 Task: Assign Person0000000066 as Assignee of Child Issue ChildIssue0000000330 of Issue Issue0000000165 in Backlog  in Scrum Project Project0000000033 in Jira. Assign Person0000000067 as Assignee of Child Issue ChildIssue0000000331 of Issue Issue0000000166 in Backlog  in Scrum Project Project0000000034 in Jira. Assign Person0000000067 as Assignee of Child Issue ChildIssue0000000332 of Issue Issue0000000166 in Backlog  in Scrum Project Project0000000034 in Jira. Assign Person0000000067 as Assignee of Child Issue ChildIssue0000000333 of Issue Issue0000000167 in Backlog  in Scrum Project Project0000000034 in Jira. Assign Person0000000067 as Assignee of Child Issue ChildIssue0000000334 of Issue Issue0000000167 in Backlog  in Scrum Project Project0000000034 in Jira
Action: Mouse moved to (703, 540)
Screenshot: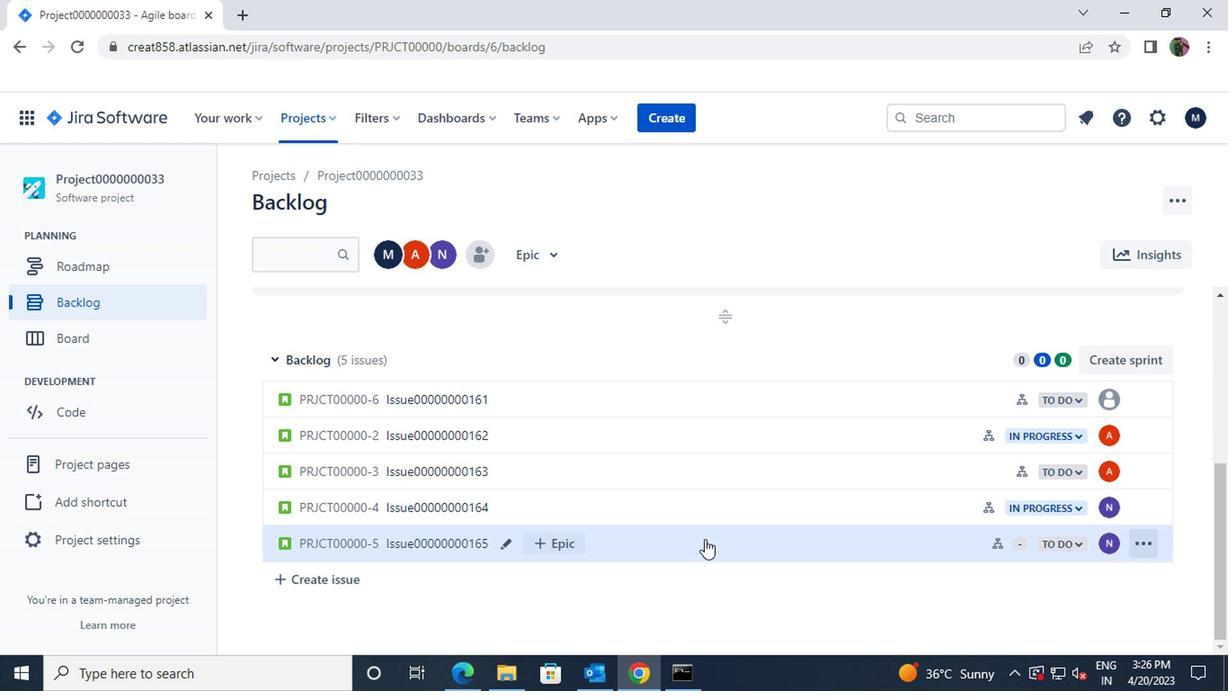 
Action: Mouse pressed left at (703, 540)
Screenshot: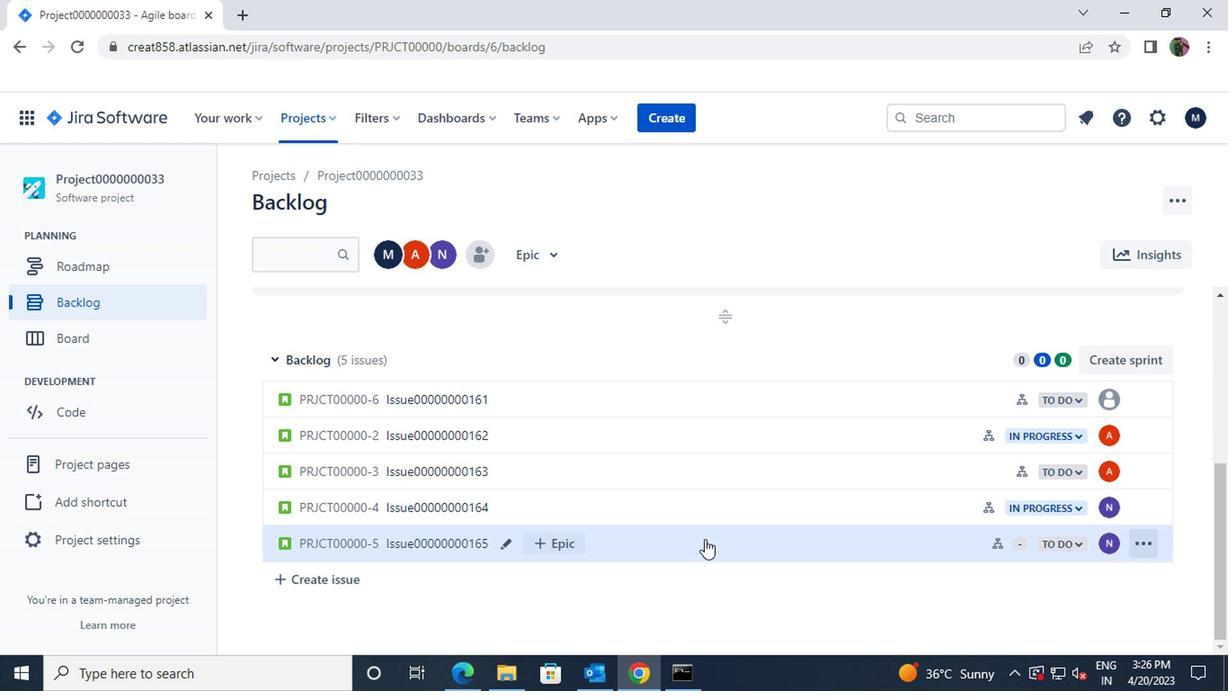 
Action: Mouse moved to (945, 509)
Screenshot: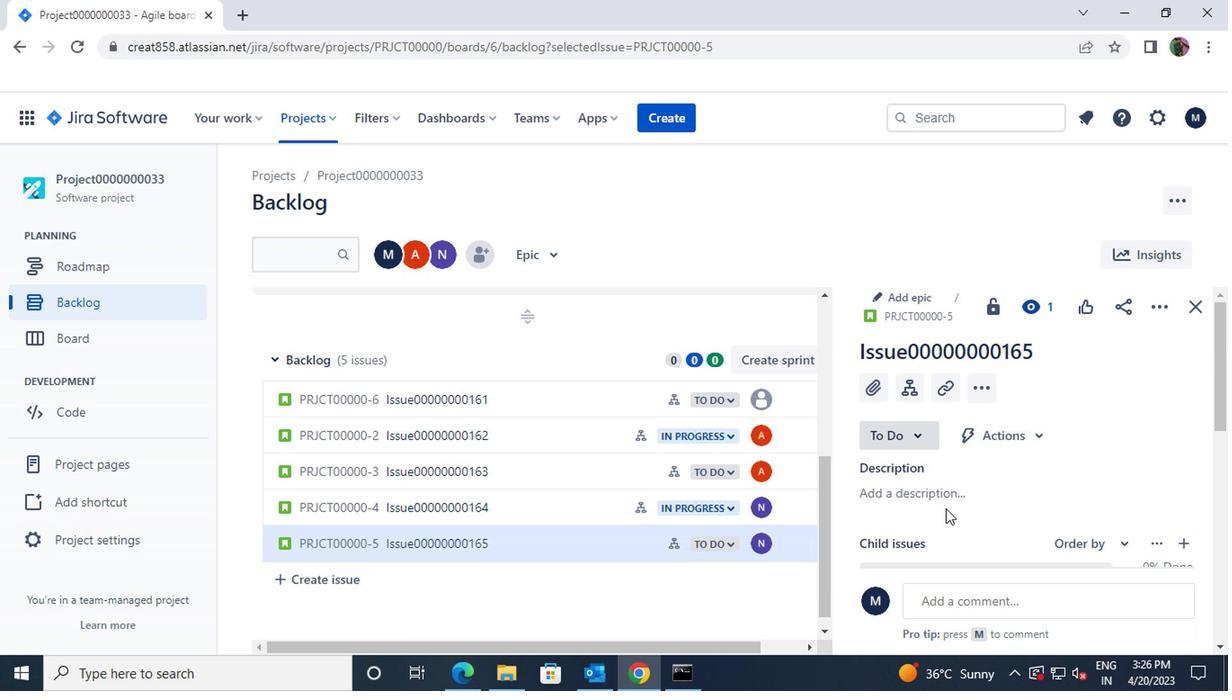 
Action: Mouse scrolled (945, 508) with delta (0, 0)
Screenshot: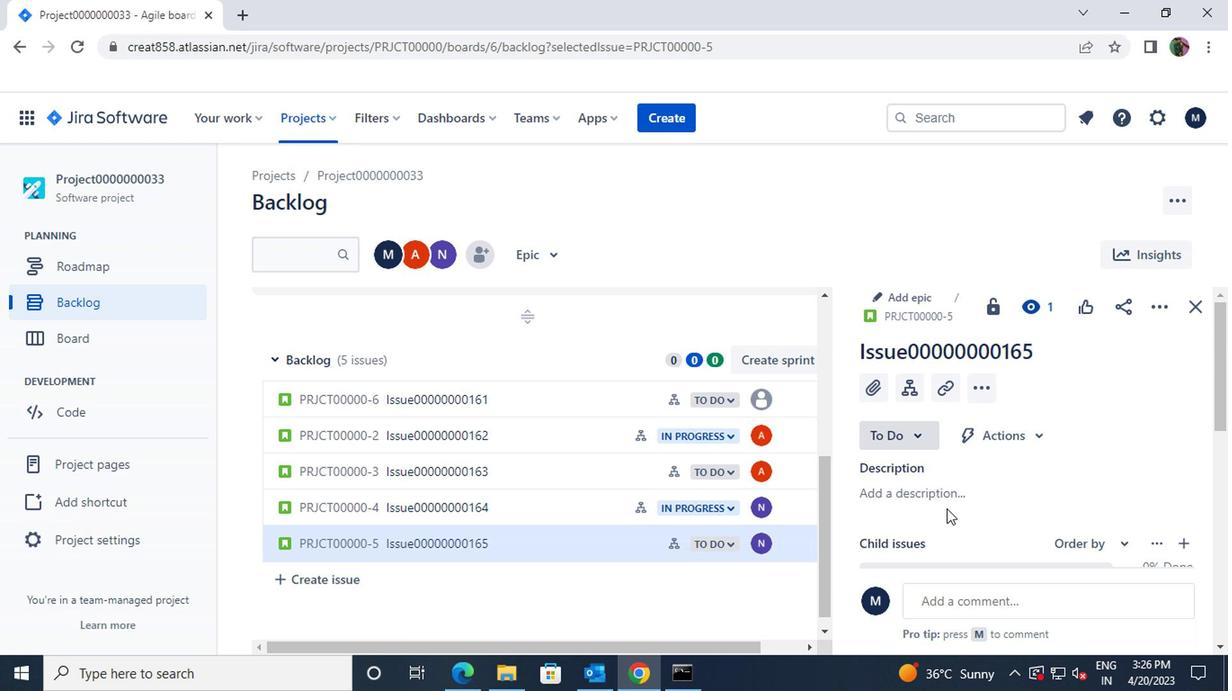 
Action: Mouse scrolled (945, 508) with delta (0, 0)
Screenshot: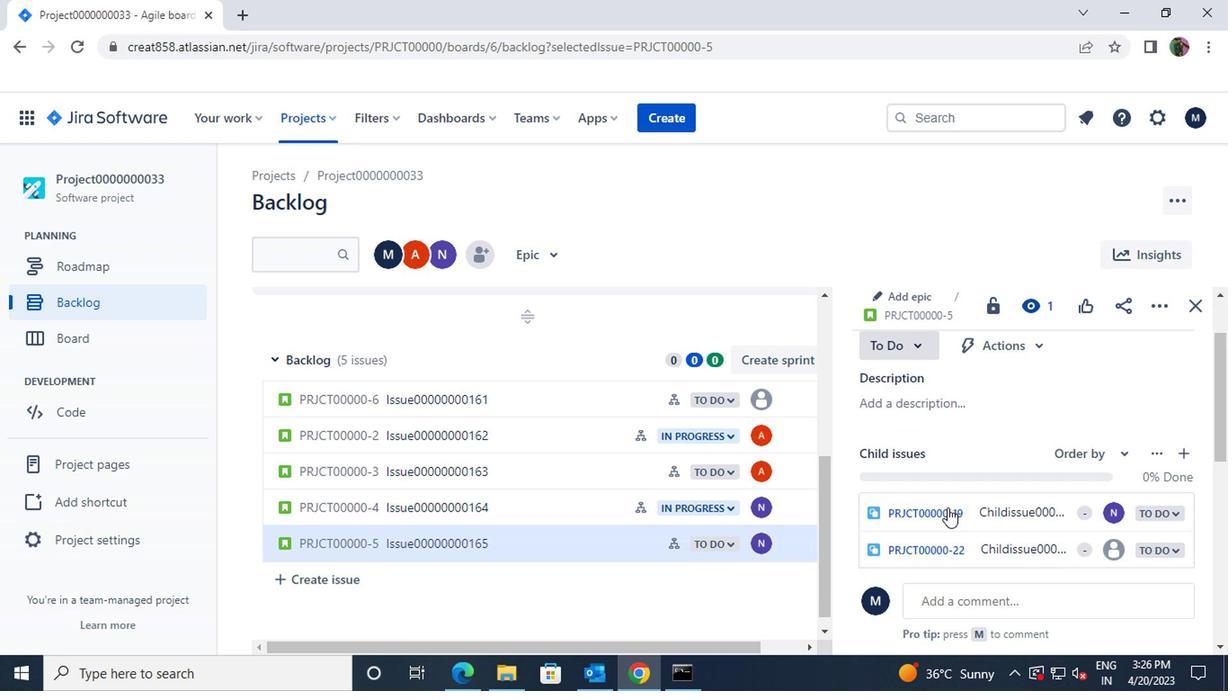 
Action: Mouse moved to (1118, 465)
Screenshot: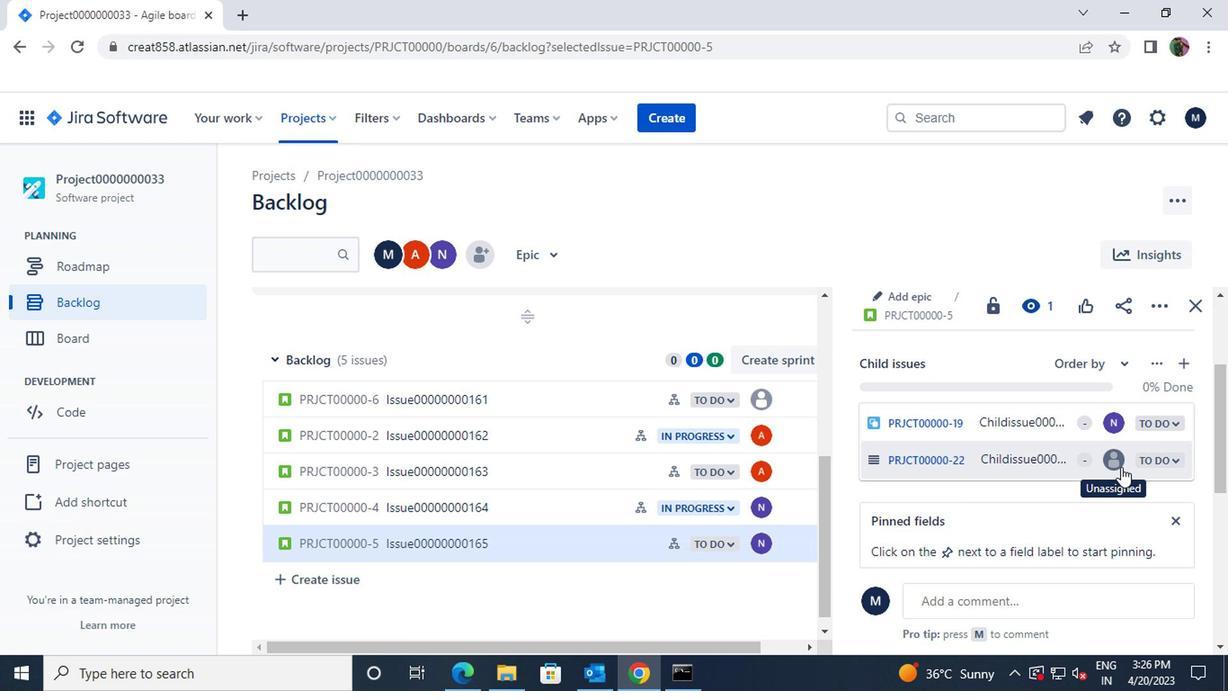 
Action: Mouse pressed left at (1118, 465)
Screenshot: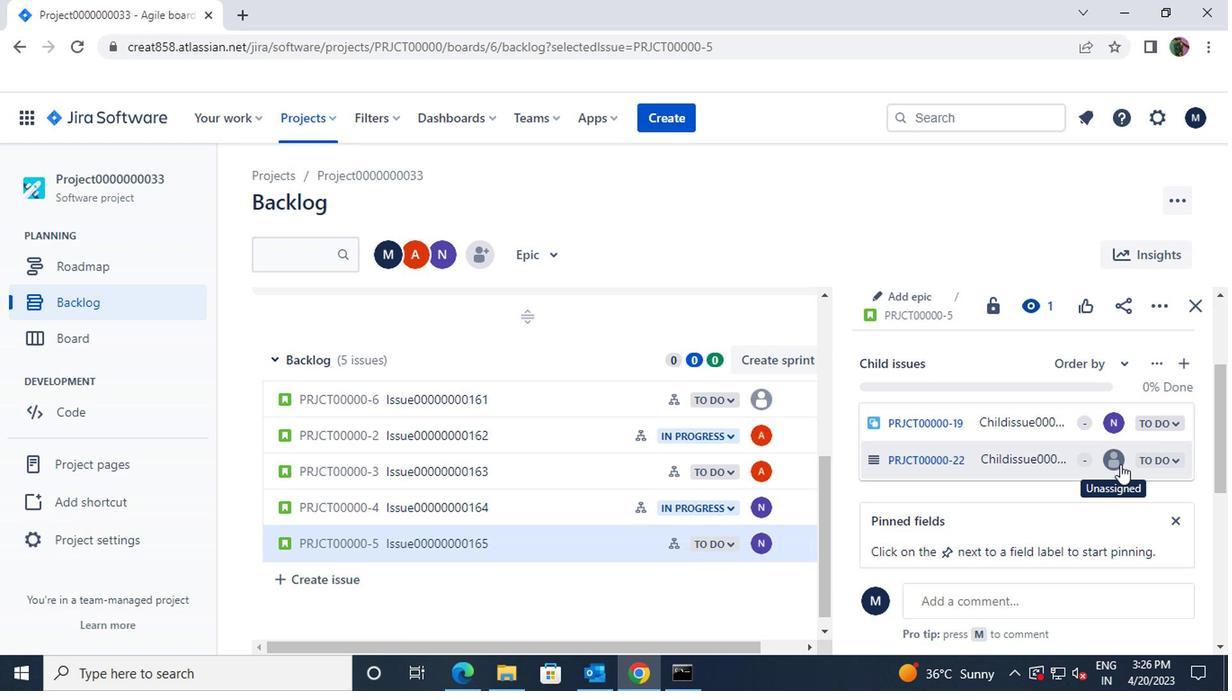 
Action: Mouse moved to (1023, 492)
Screenshot: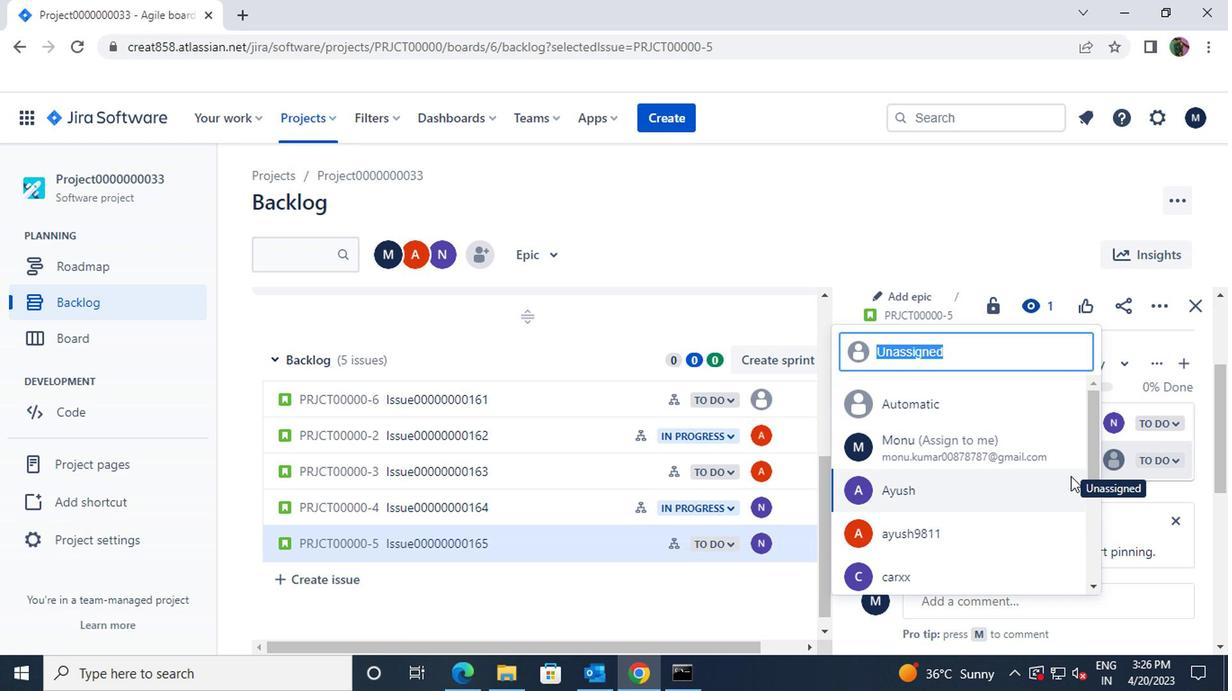 
Action: Mouse scrolled (1023, 491) with delta (0, 0)
Screenshot: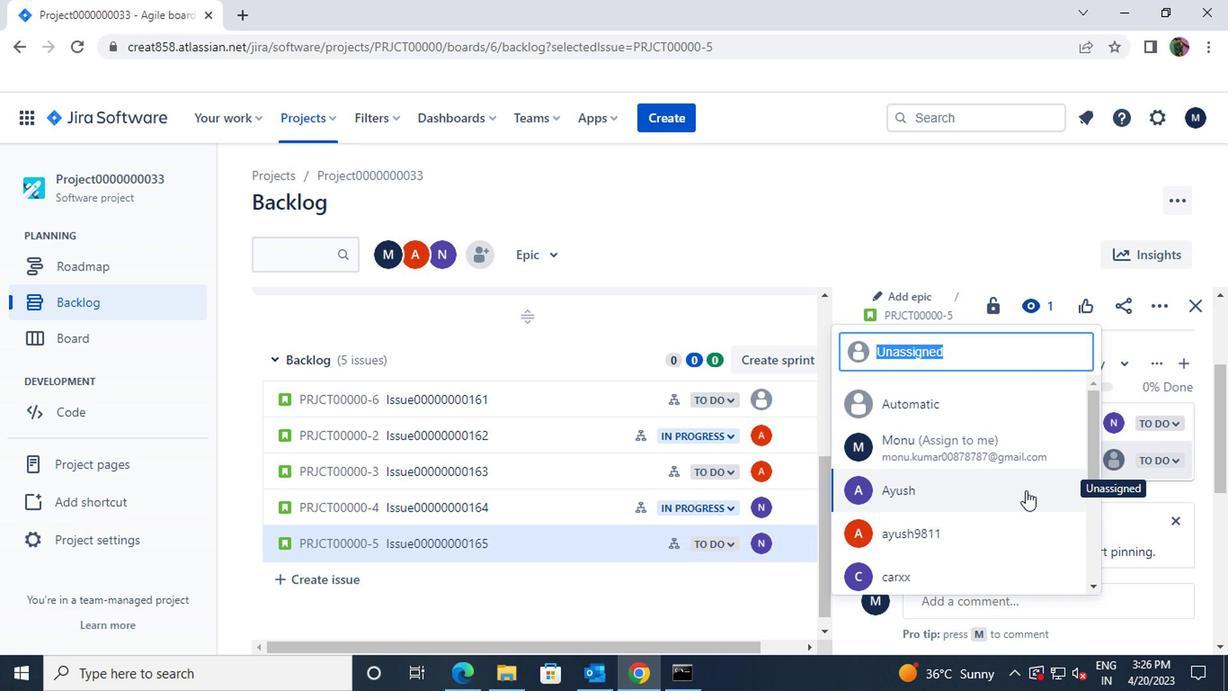 
Action: Mouse scrolled (1023, 491) with delta (0, 0)
Screenshot: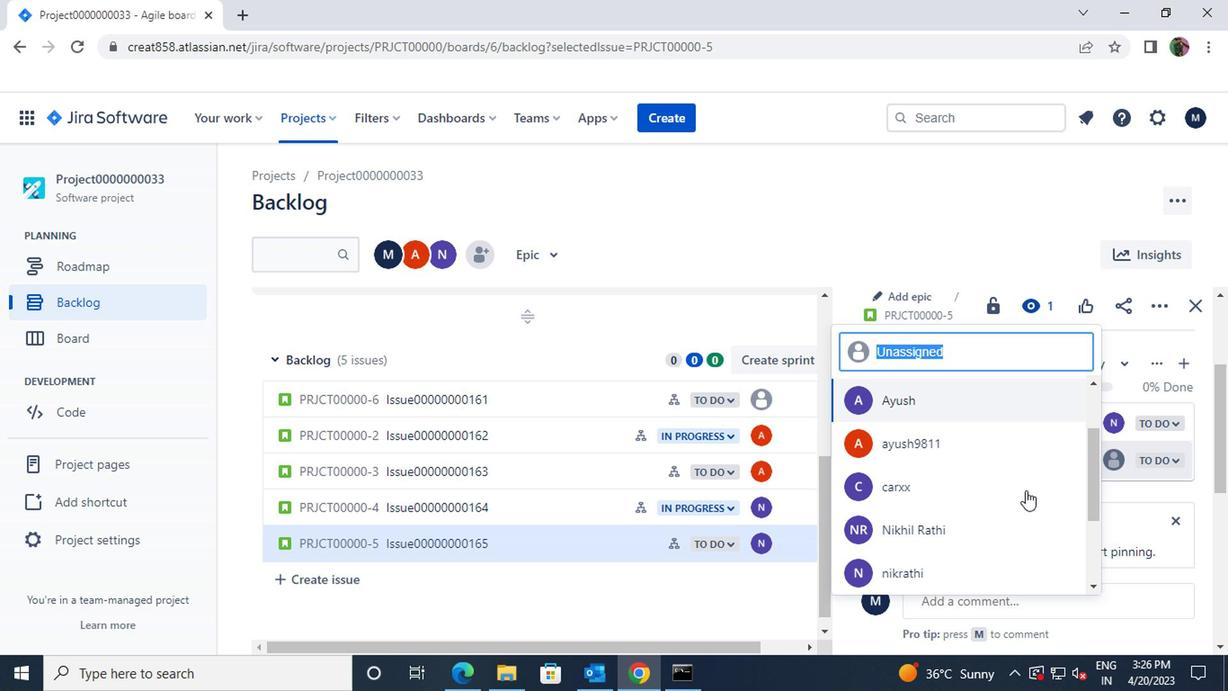 
Action: Mouse moved to (943, 481)
Screenshot: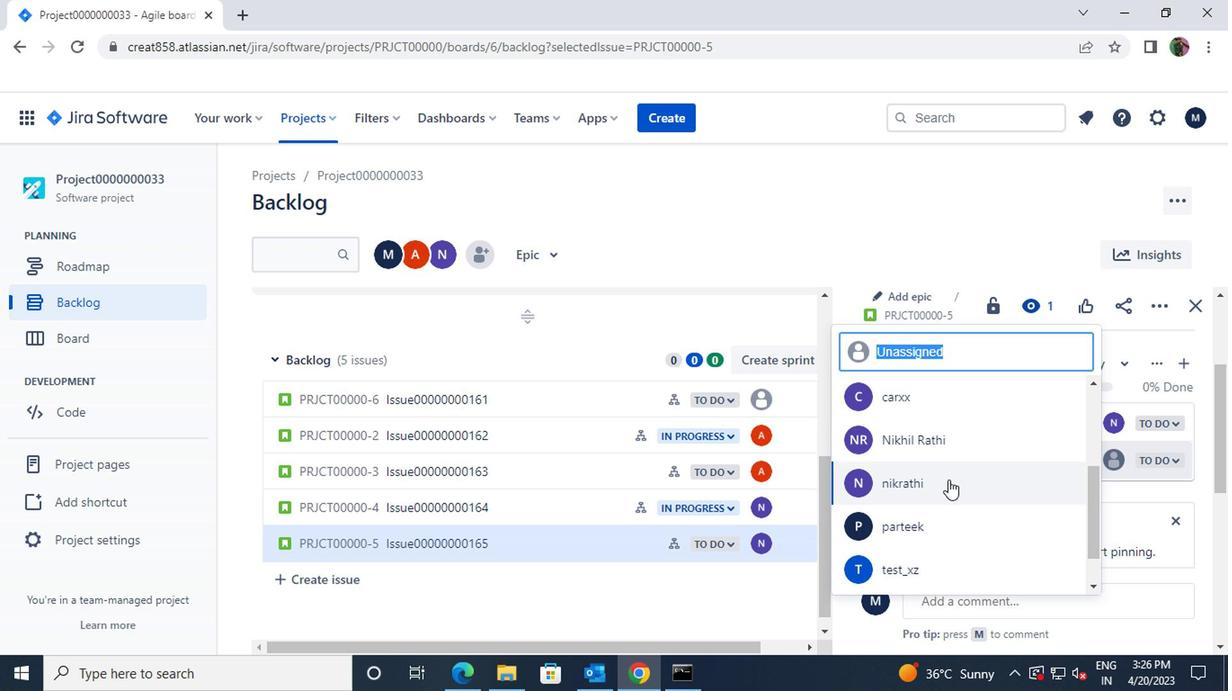 
Action: Mouse pressed left at (943, 481)
Screenshot: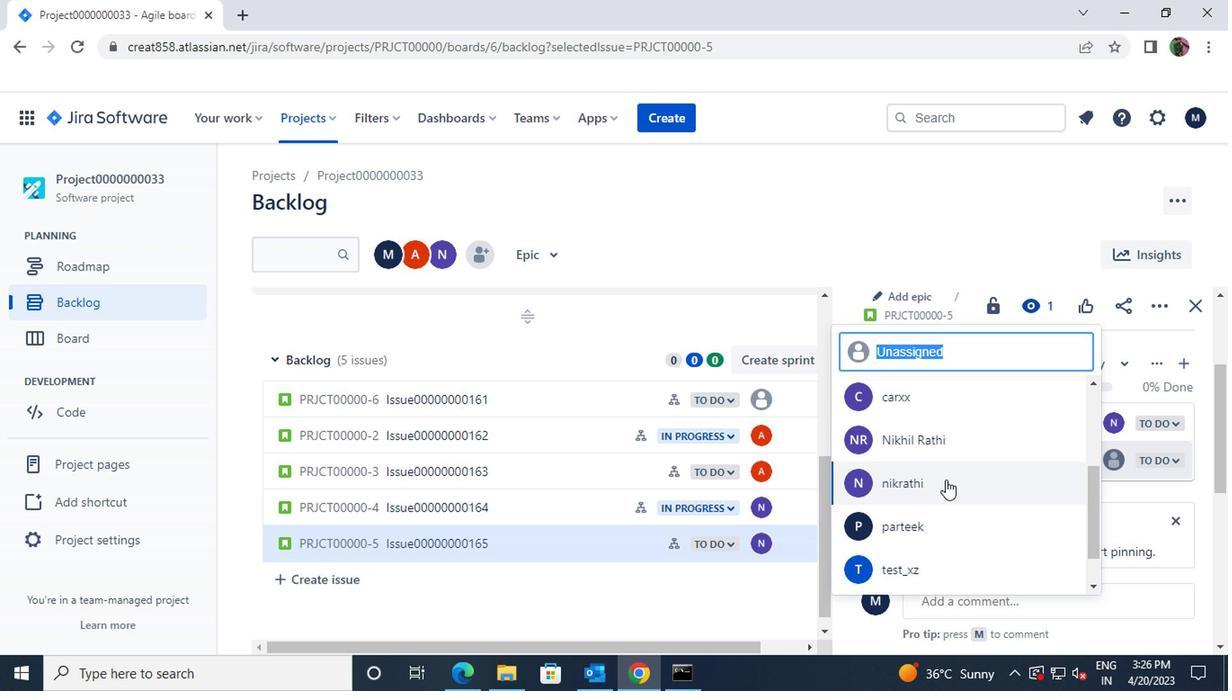 
Action: Mouse moved to (321, 119)
Screenshot: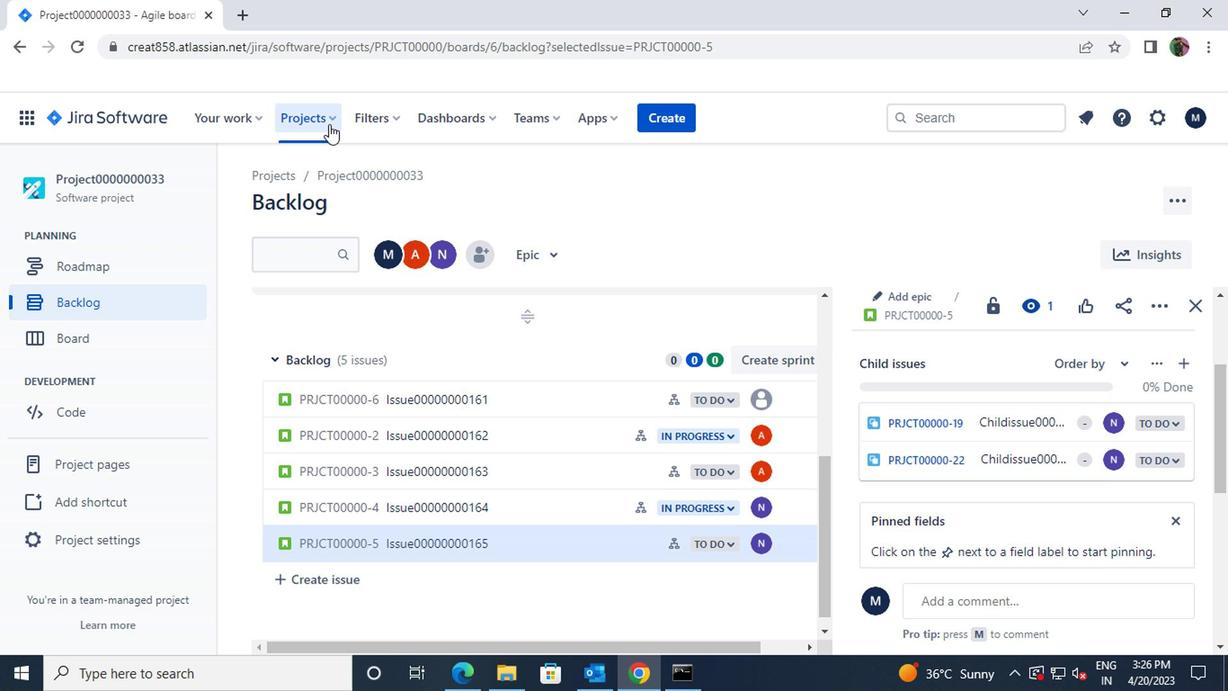 
Action: Mouse pressed left at (321, 119)
Screenshot: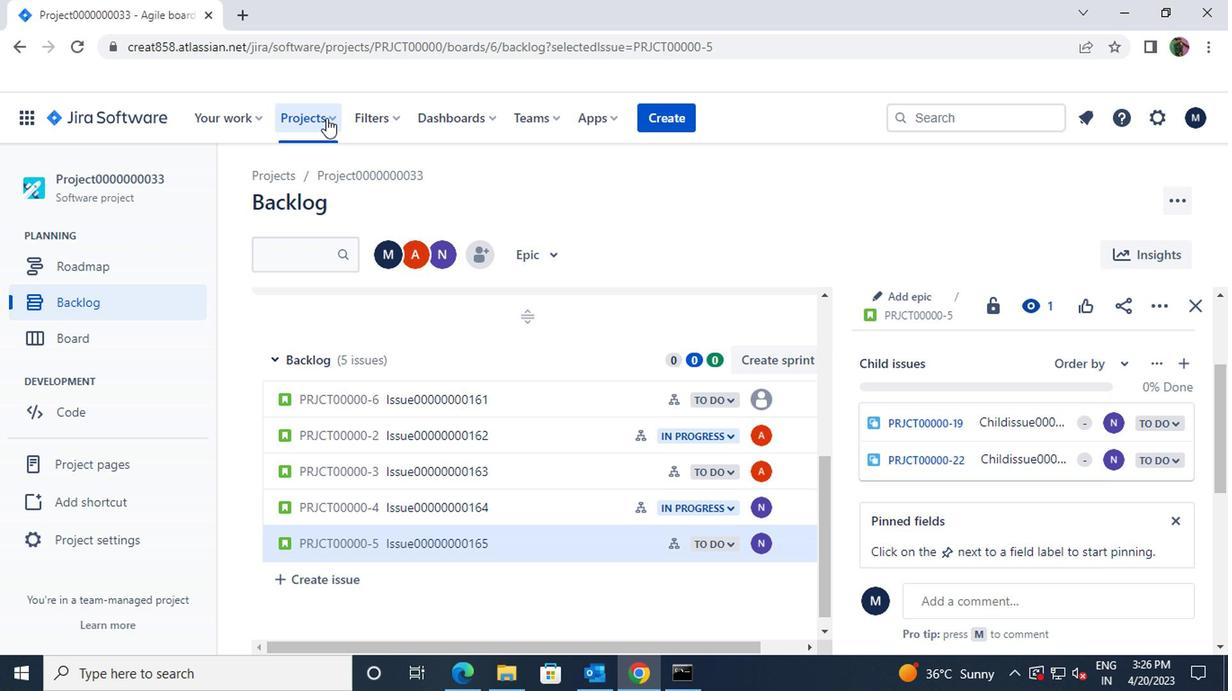 
Action: Mouse moved to (360, 233)
Screenshot: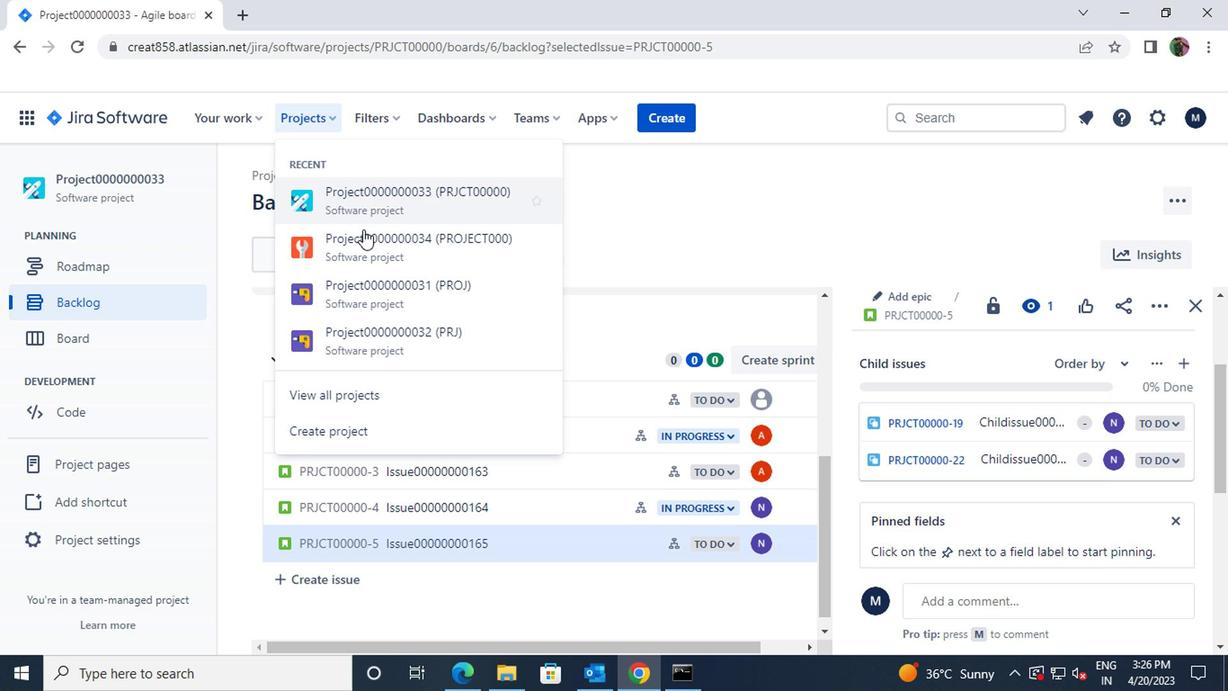 
Action: Mouse pressed left at (360, 233)
Screenshot: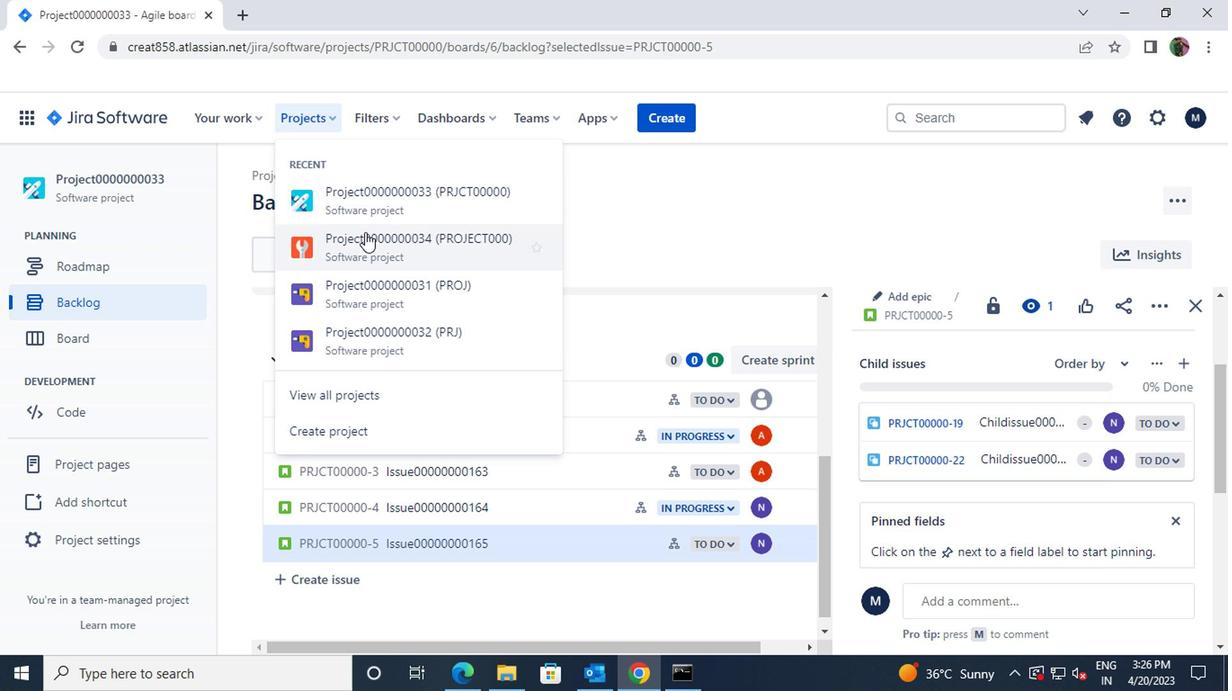 
Action: Mouse moved to (139, 304)
Screenshot: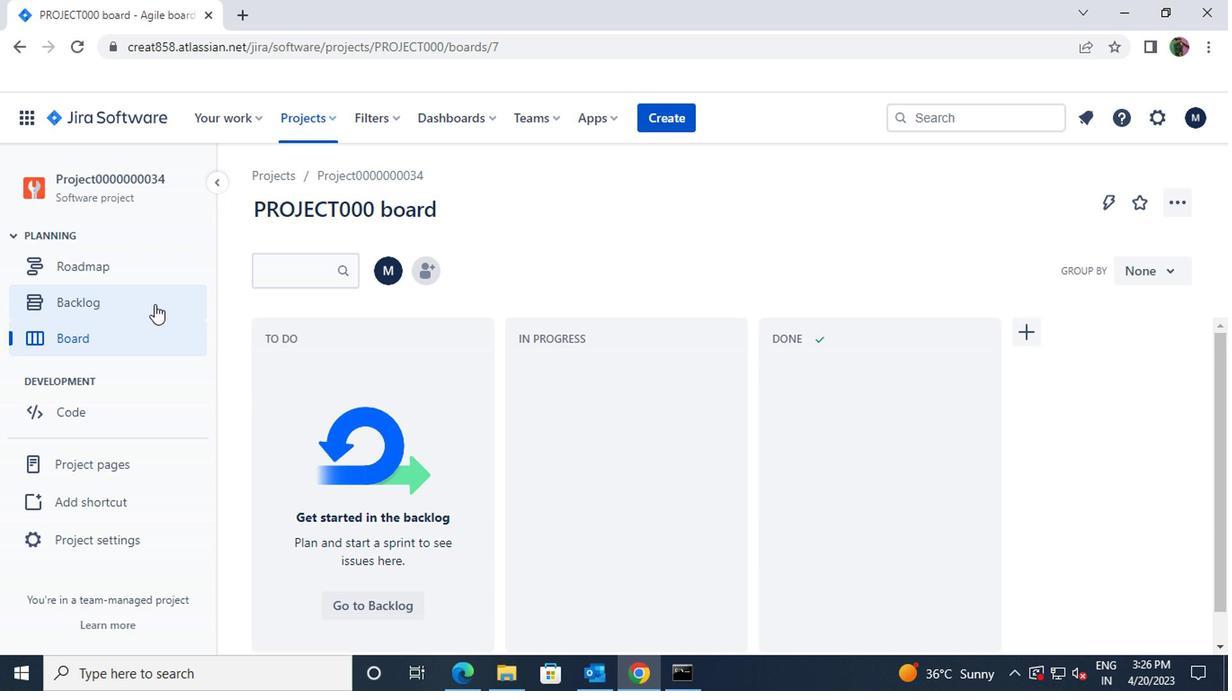 
Action: Mouse pressed left at (139, 304)
Screenshot: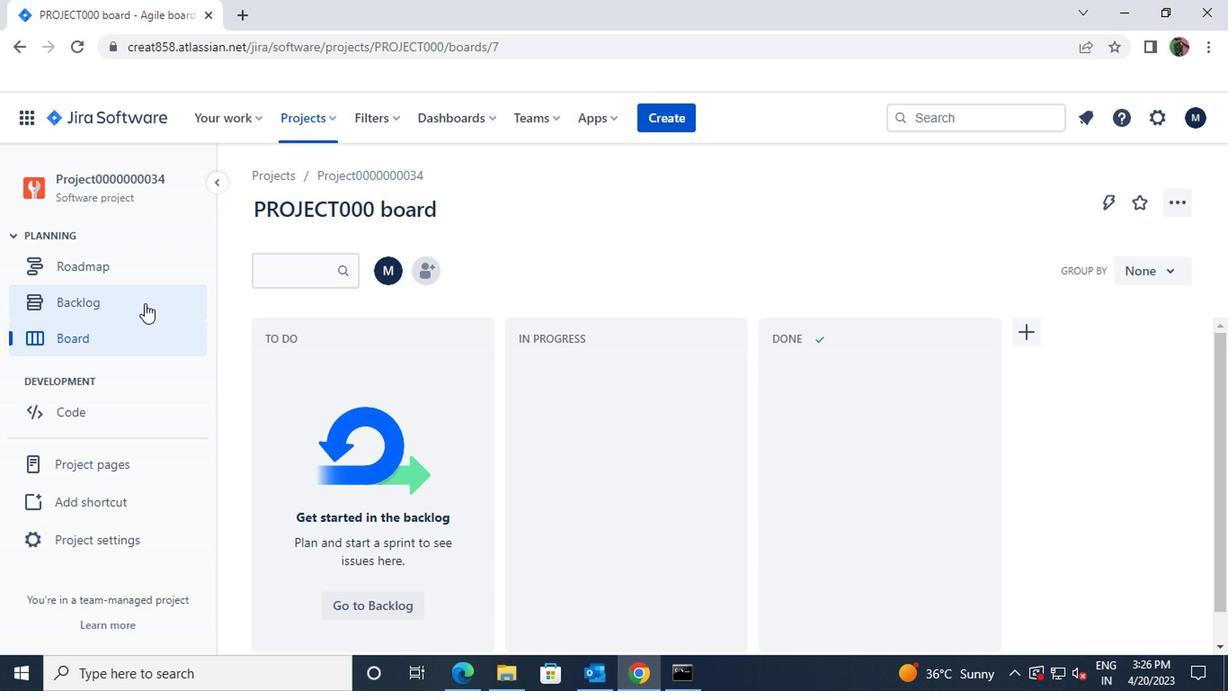 
Action: Mouse moved to (410, 341)
Screenshot: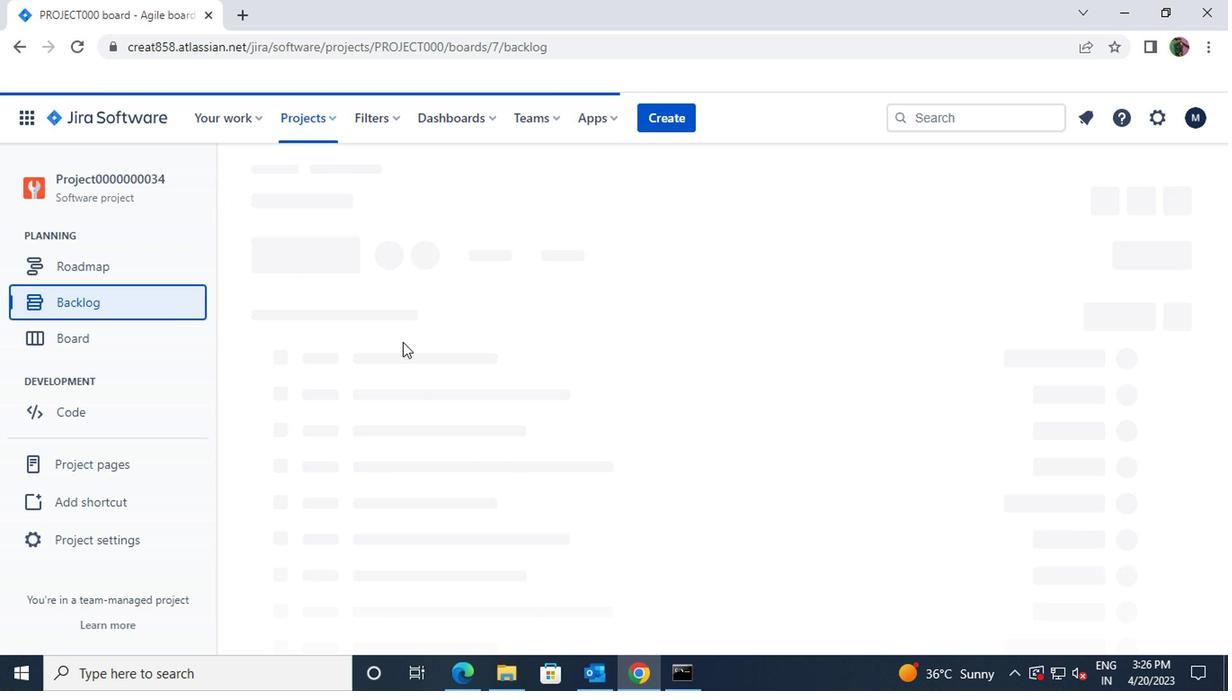 
Action: Mouse scrolled (410, 341) with delta (0, 0)
Screenshot: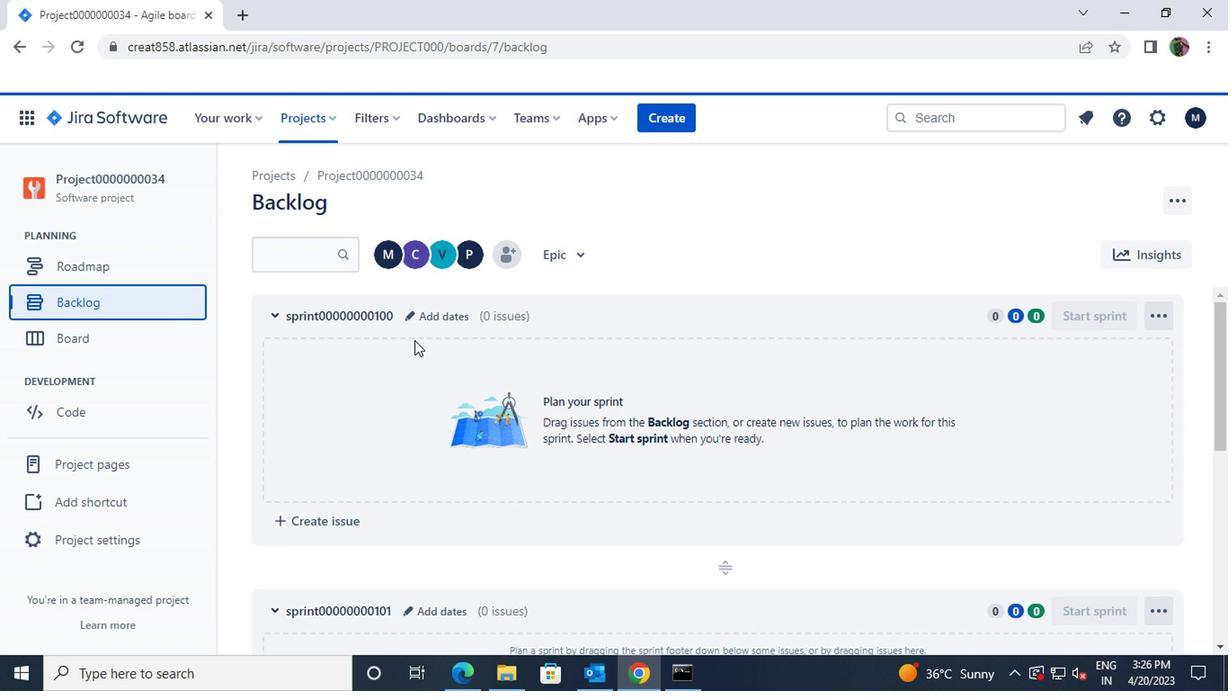 
Action: Mouse scrolled (410, 341) with delta (0, 0)
Screenshot: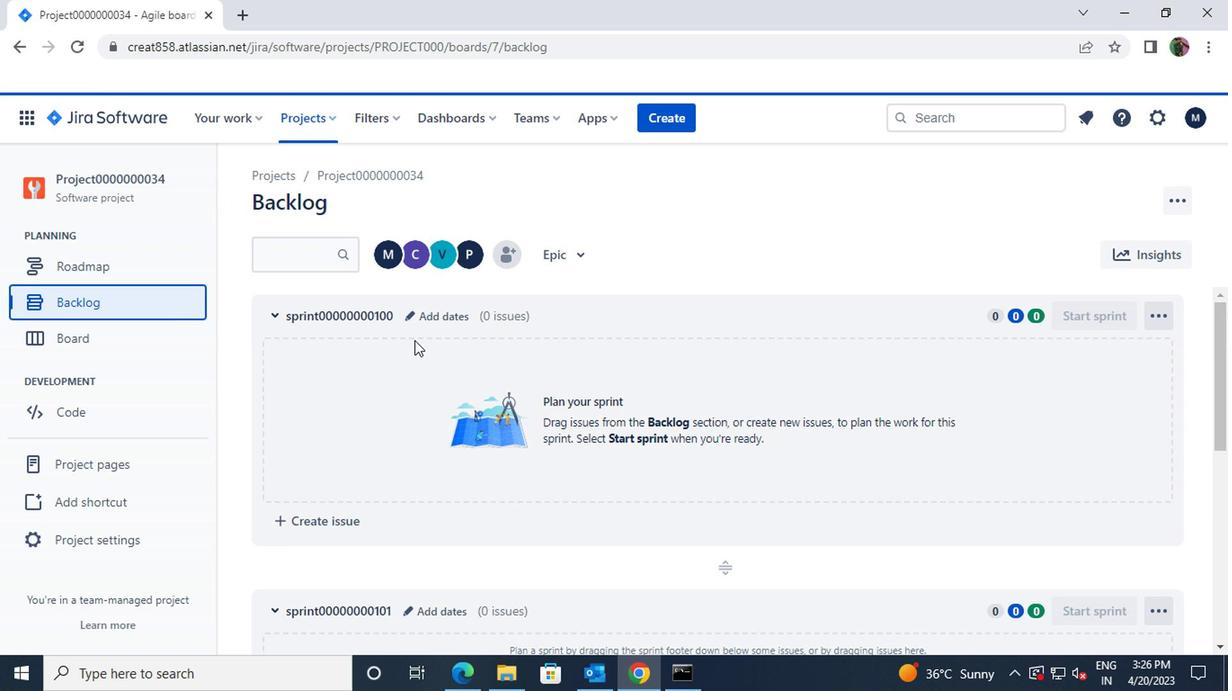 
Action: Mouse scrolled (410, 341) with delta (0, 0)
Screenshot: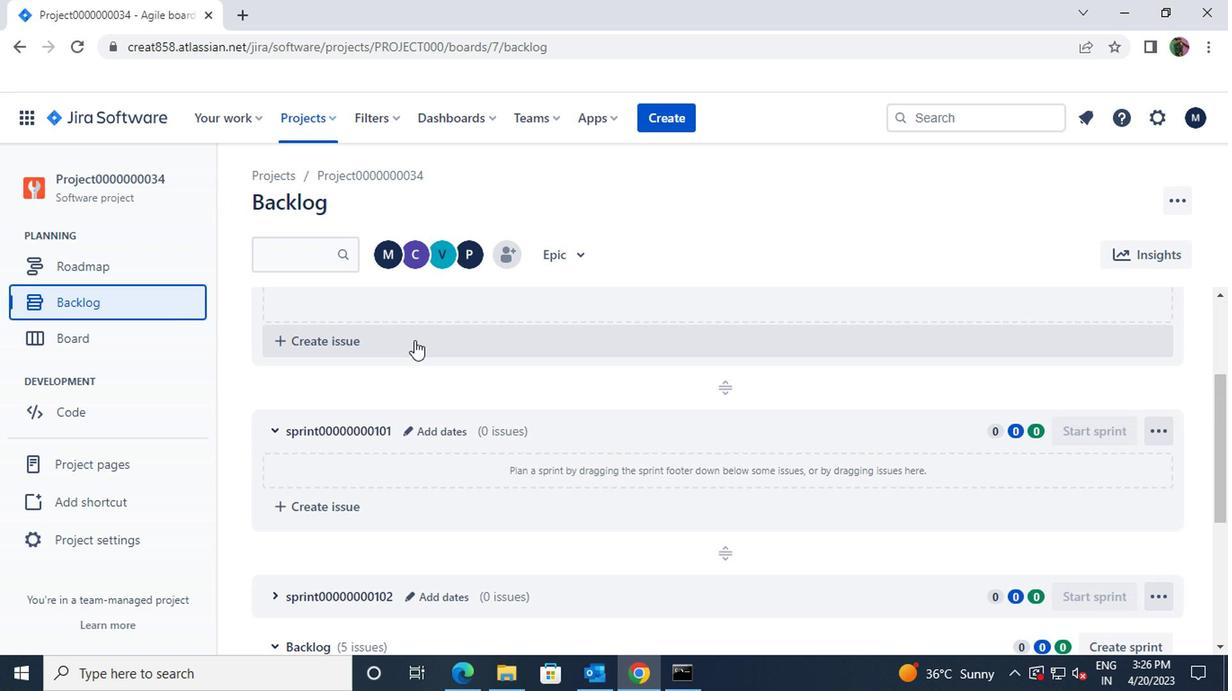 
Action: Mouse scrolled (410, 341) with delta (0, 0)
Screenshot: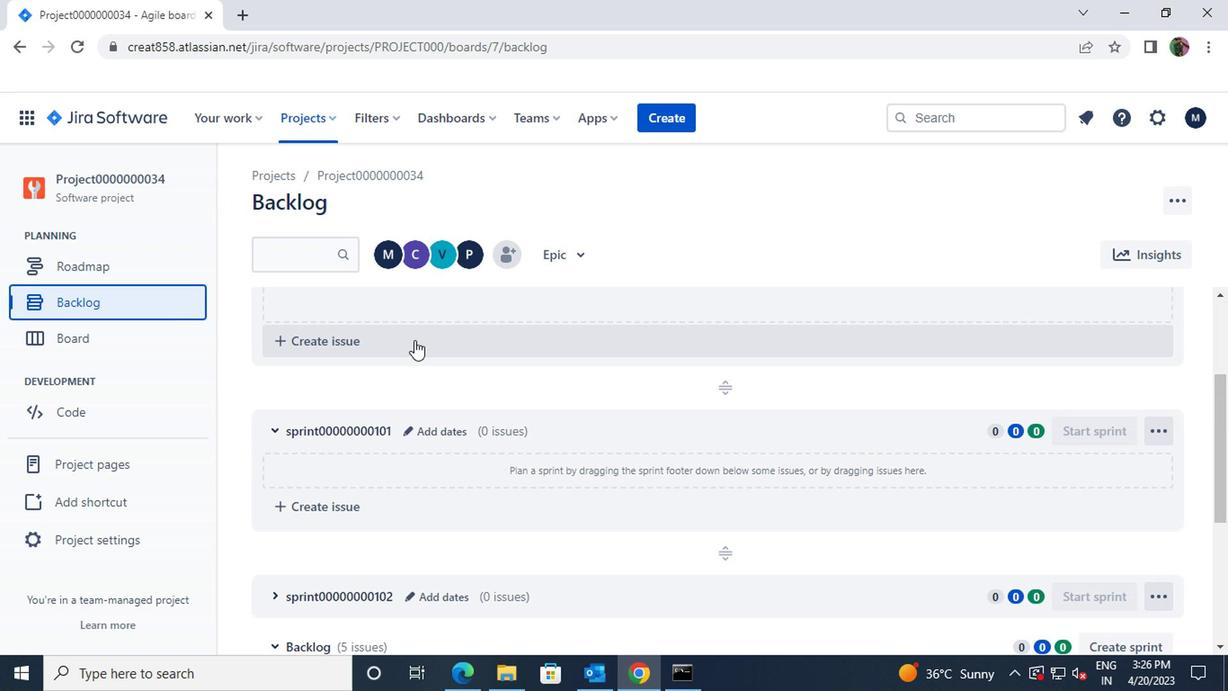
Action: Mouse scrolled (410, 341) with delta (0, 0)
Screenshot: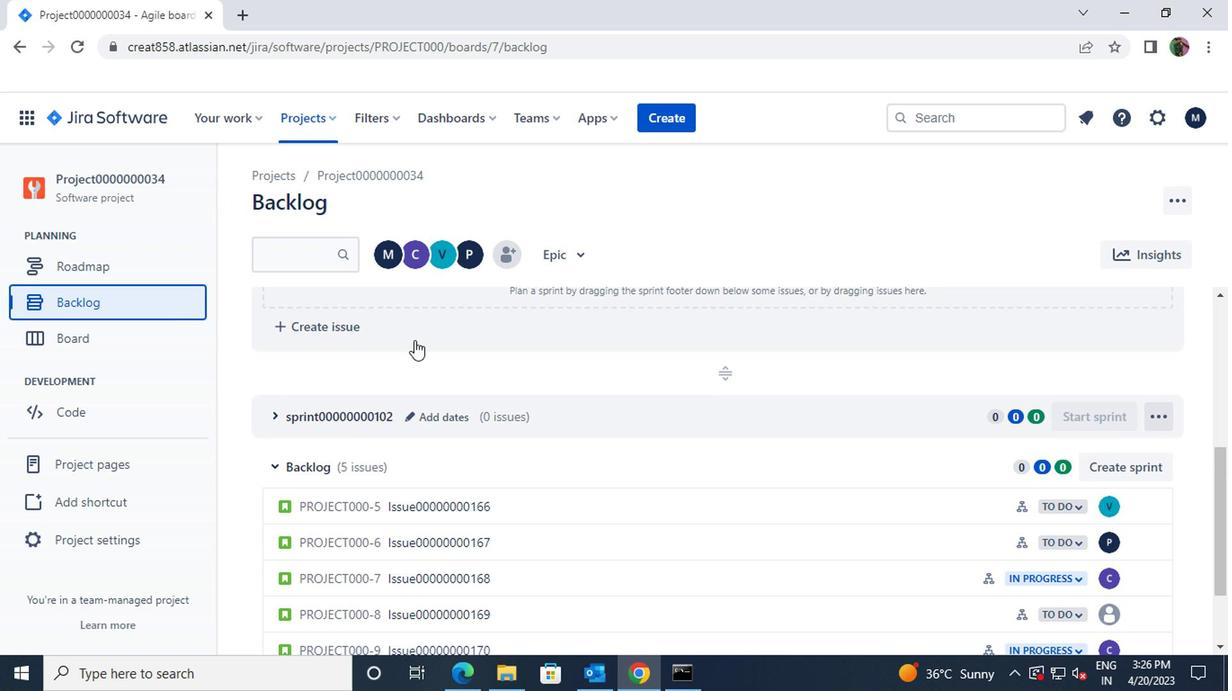 
Action: Mouse moved to (675, 412)
Screenshot: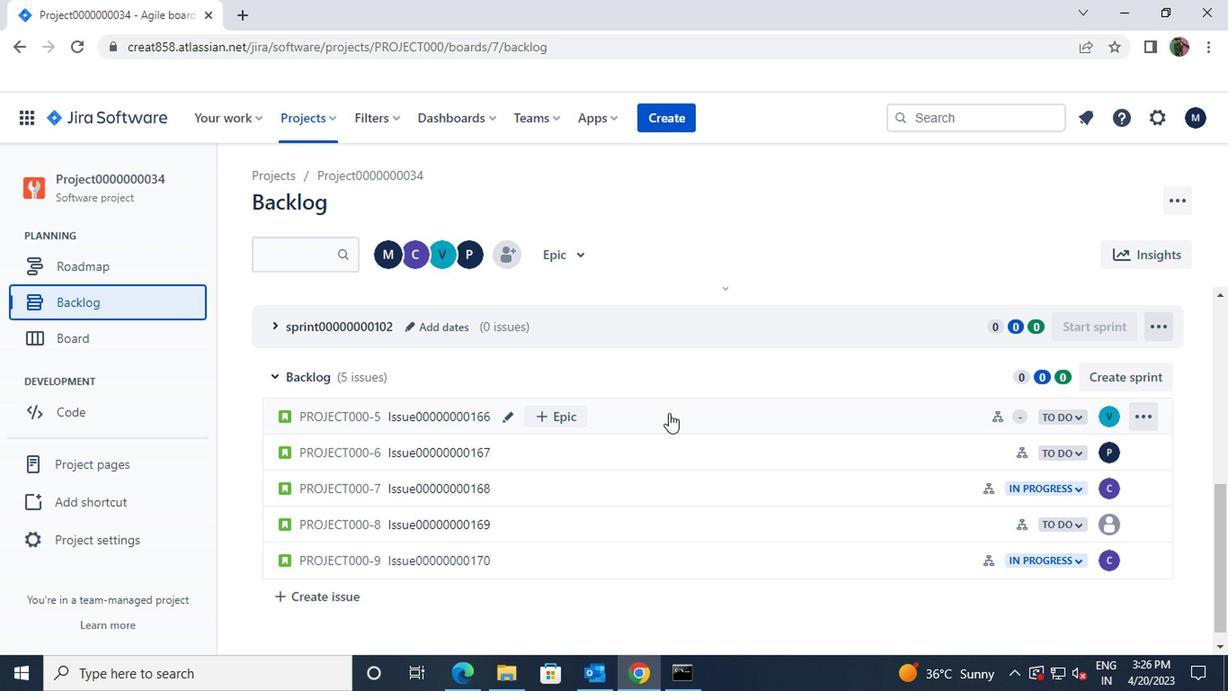 
Action: Mouse pressed left at (675, 412)
Screenshot: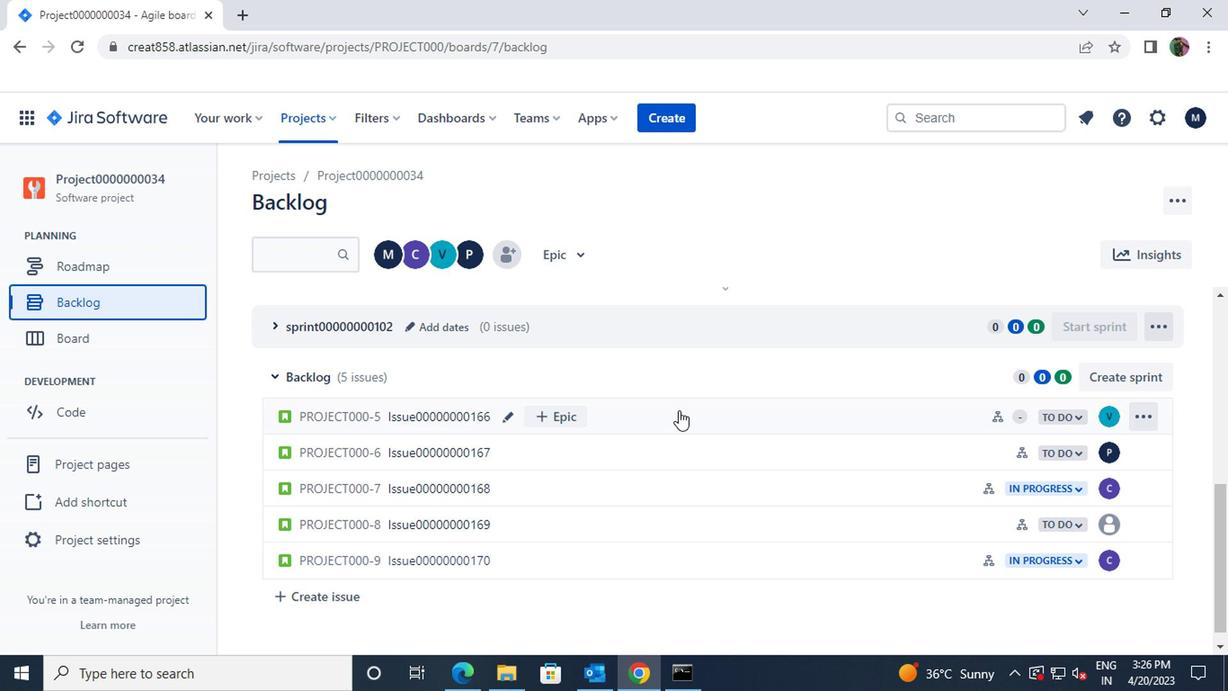 
Action: Mouse moved to (995, 478)
Screenshot: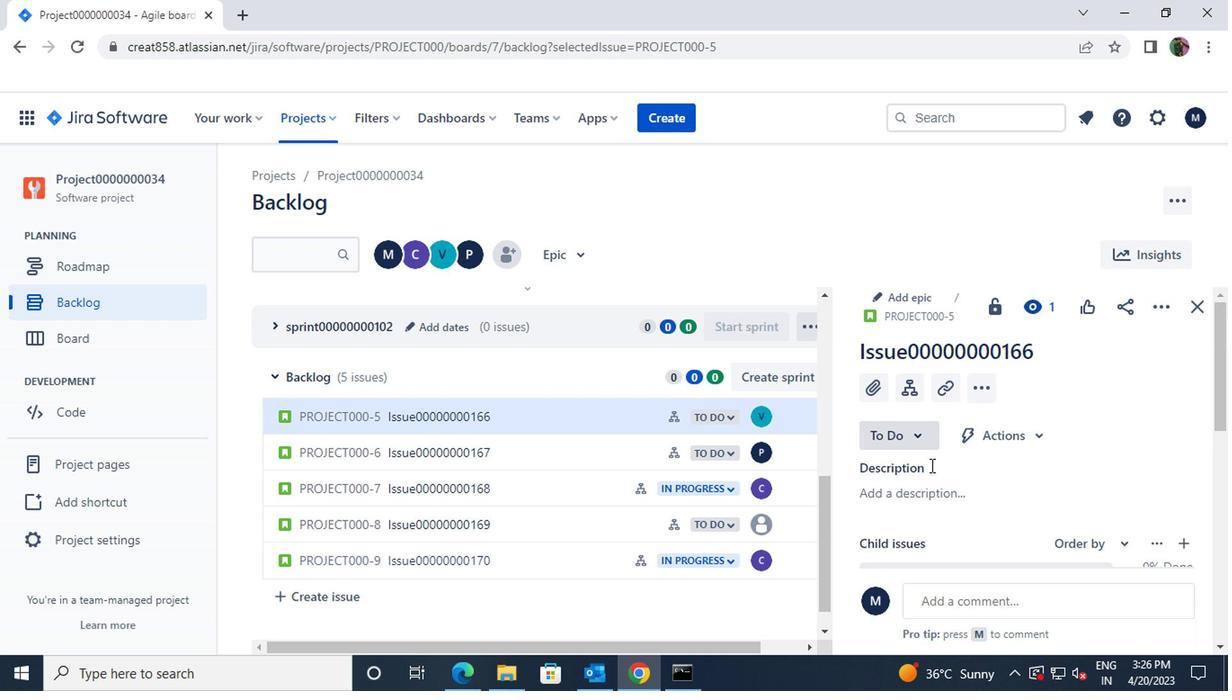 
Action: Mouse scrolled (995, 478) with delta (0, 0)
Screenshot: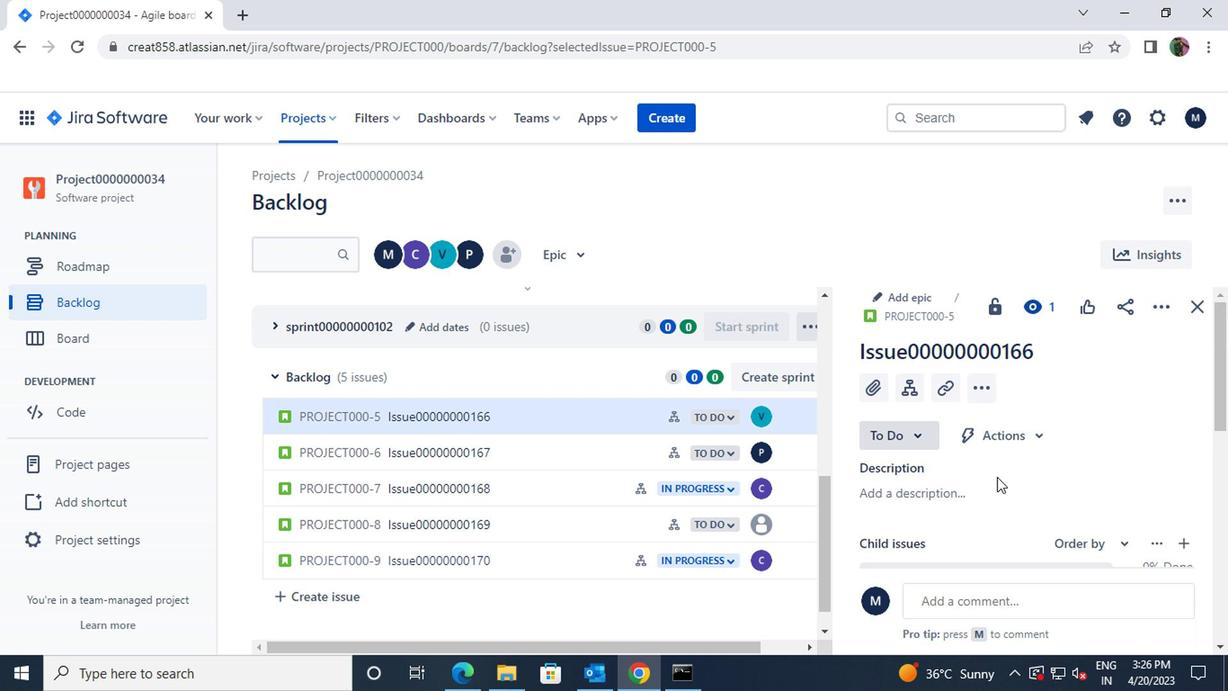 
Action: Mouse moved to (995, 478)
Screenshot: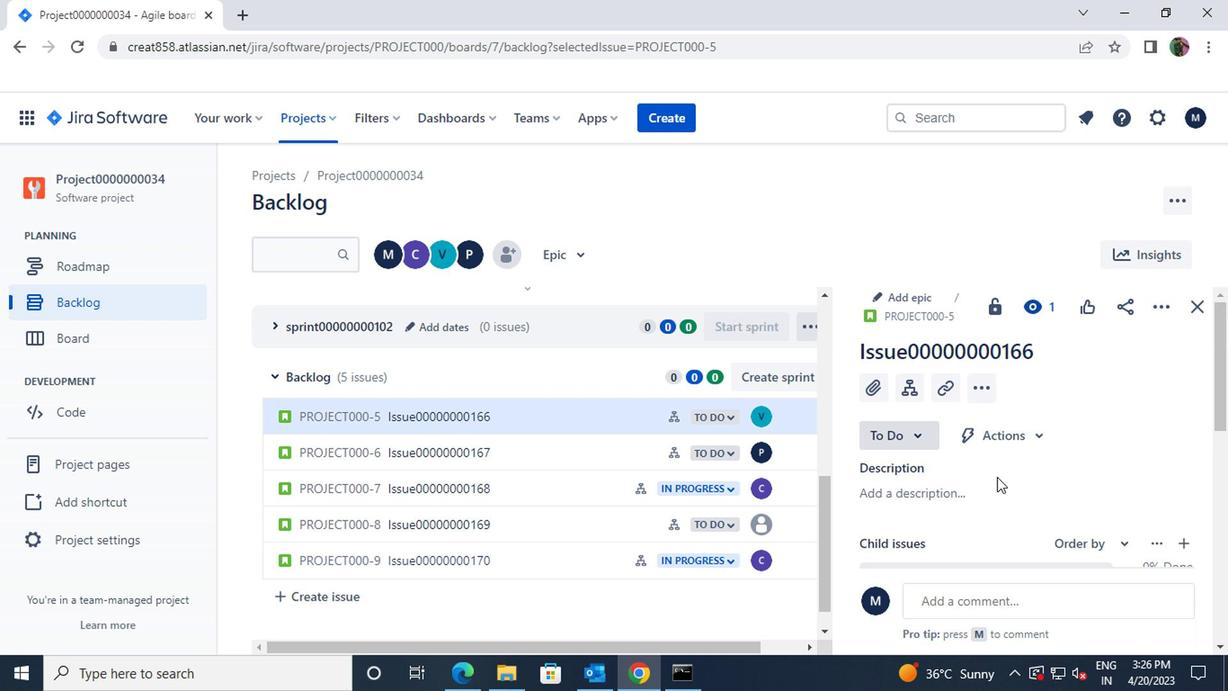 
Action: Mouse scrolled (995, 476) with delta (0, -1)
Screenshot: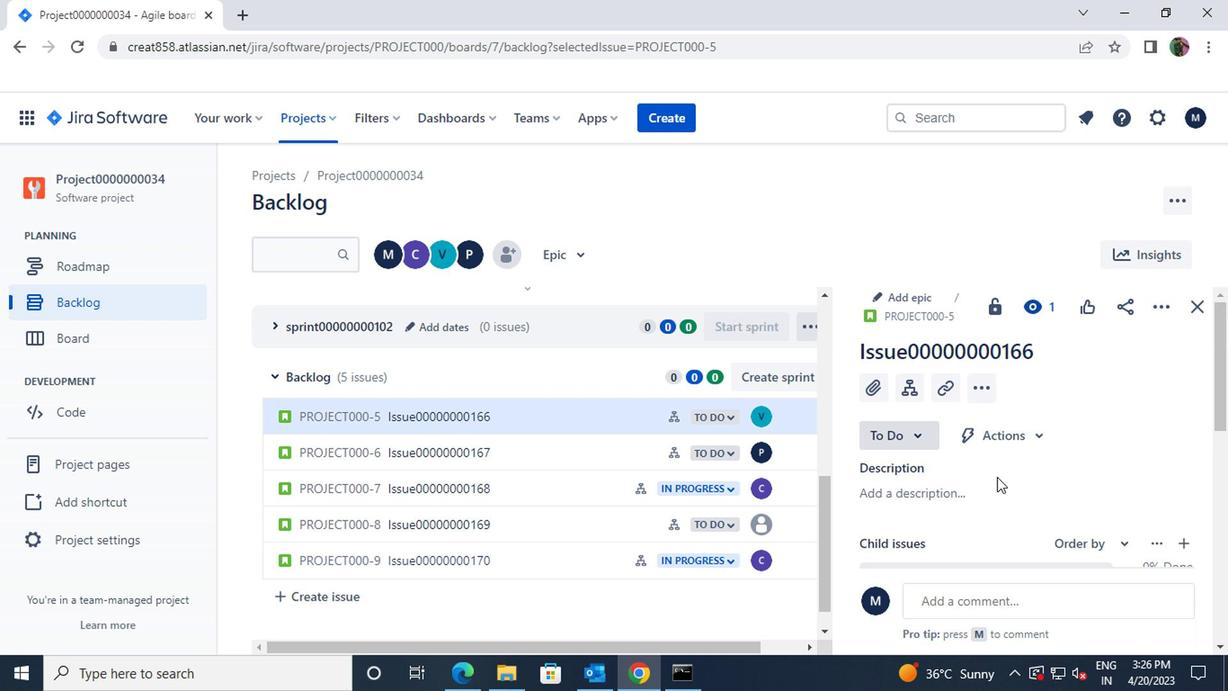 
Action: Mouse moved to (1105, 431)
Screenshot: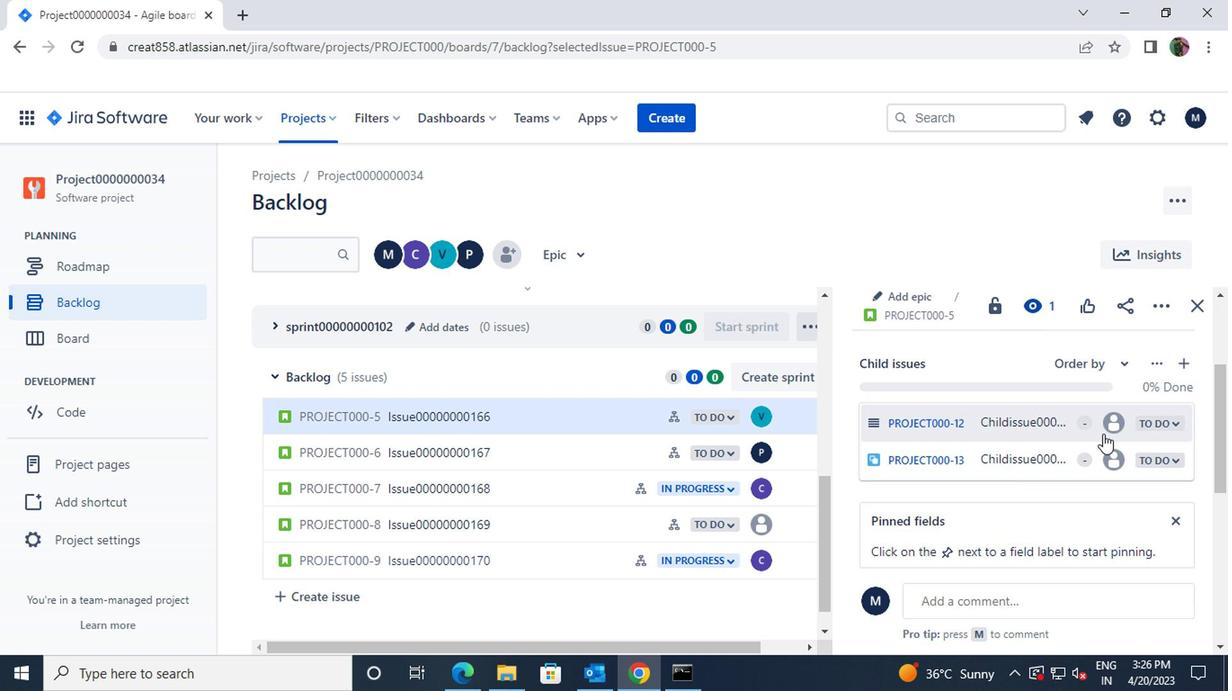 
Action: Mouse pressed left at (1105, 431)
Screenshot: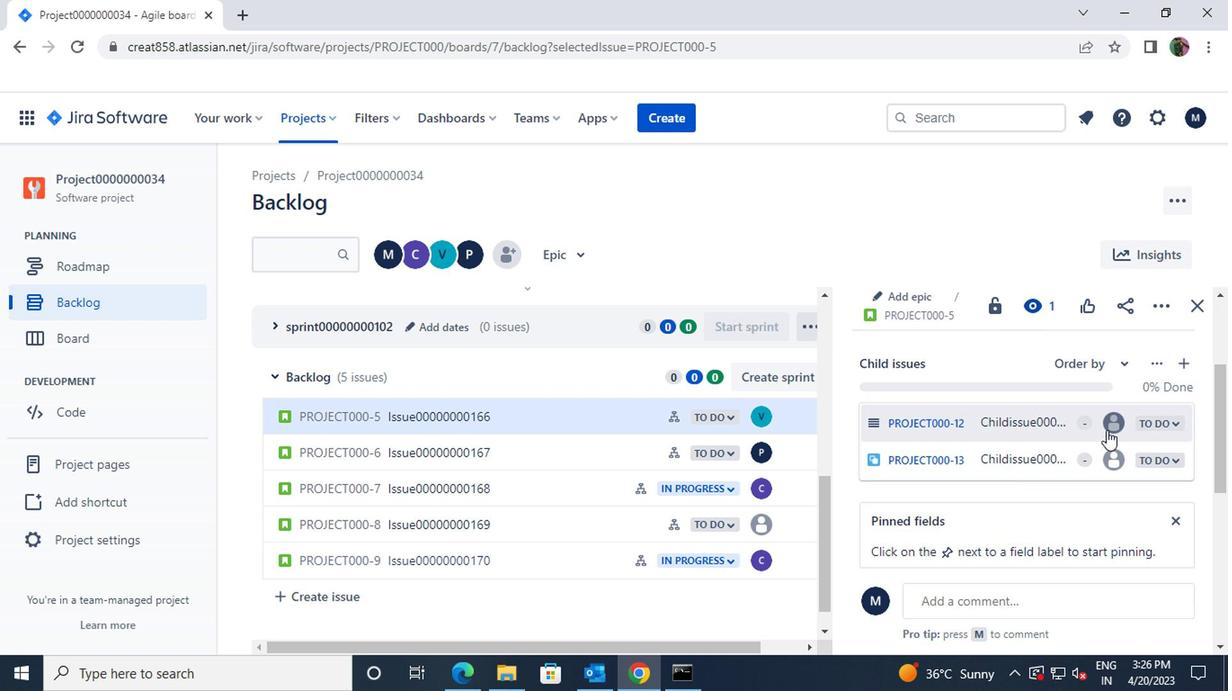 
Action: Mouse moved to (1008, 312)
Screenshot: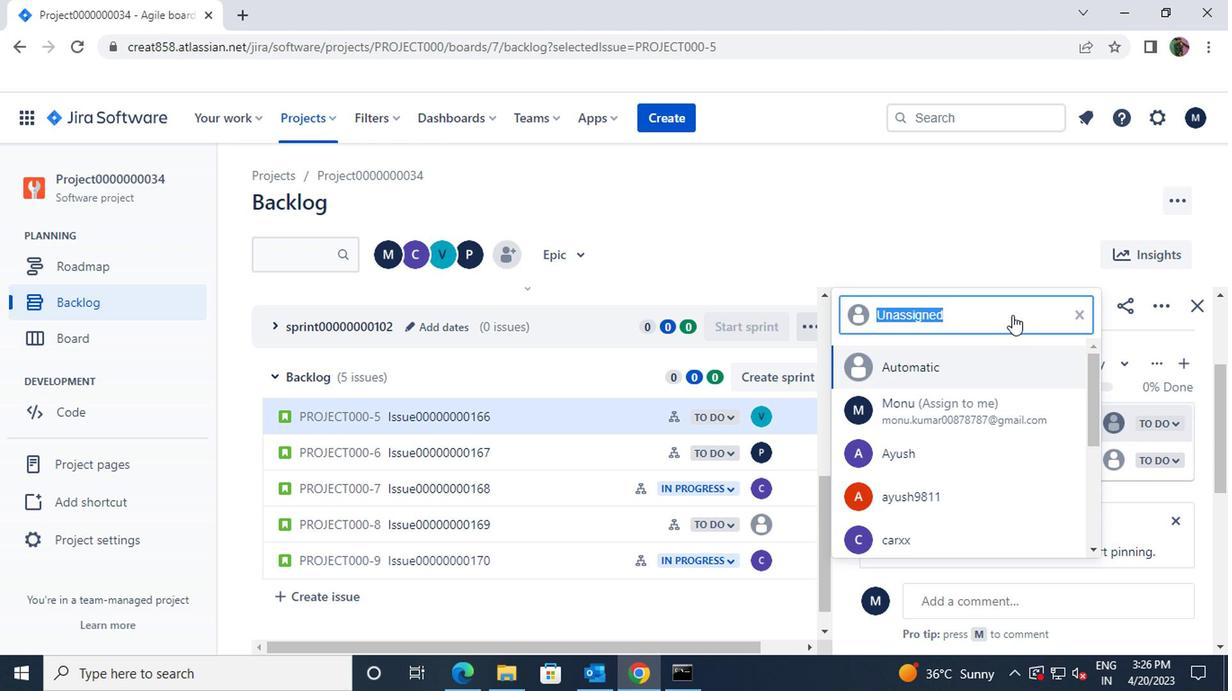 
Action: Key pressed vinn
Screenshot: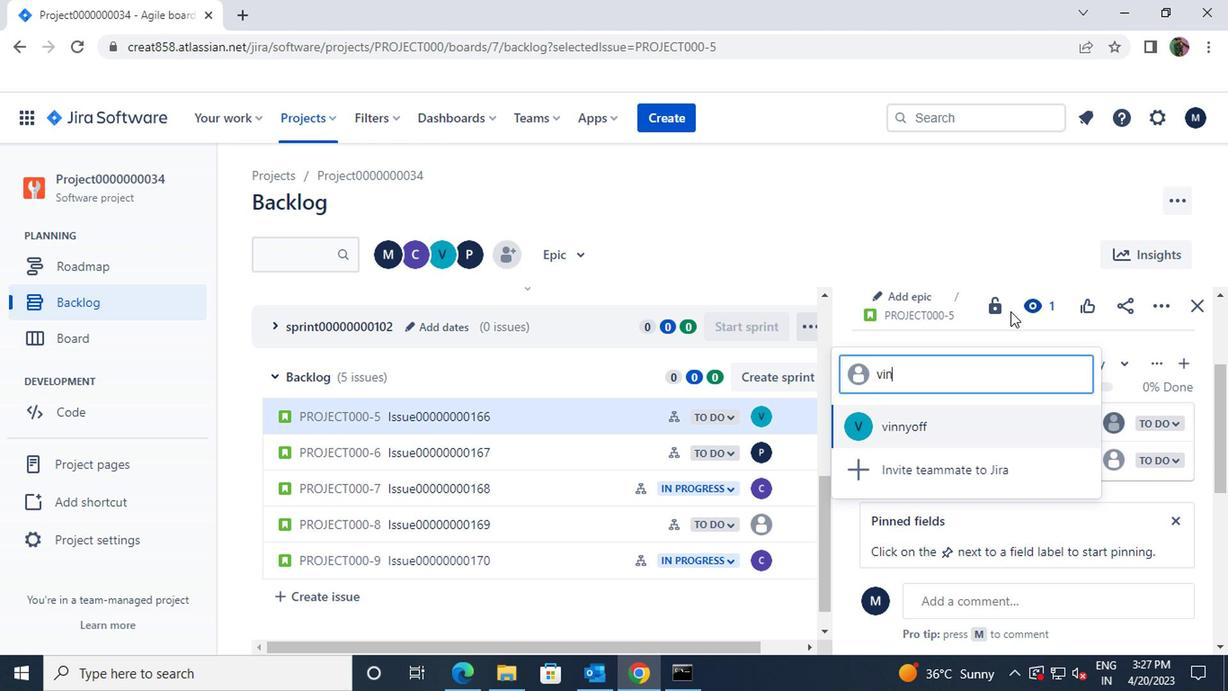 
Action: Mouse moved to (959, 427)
Screenshot: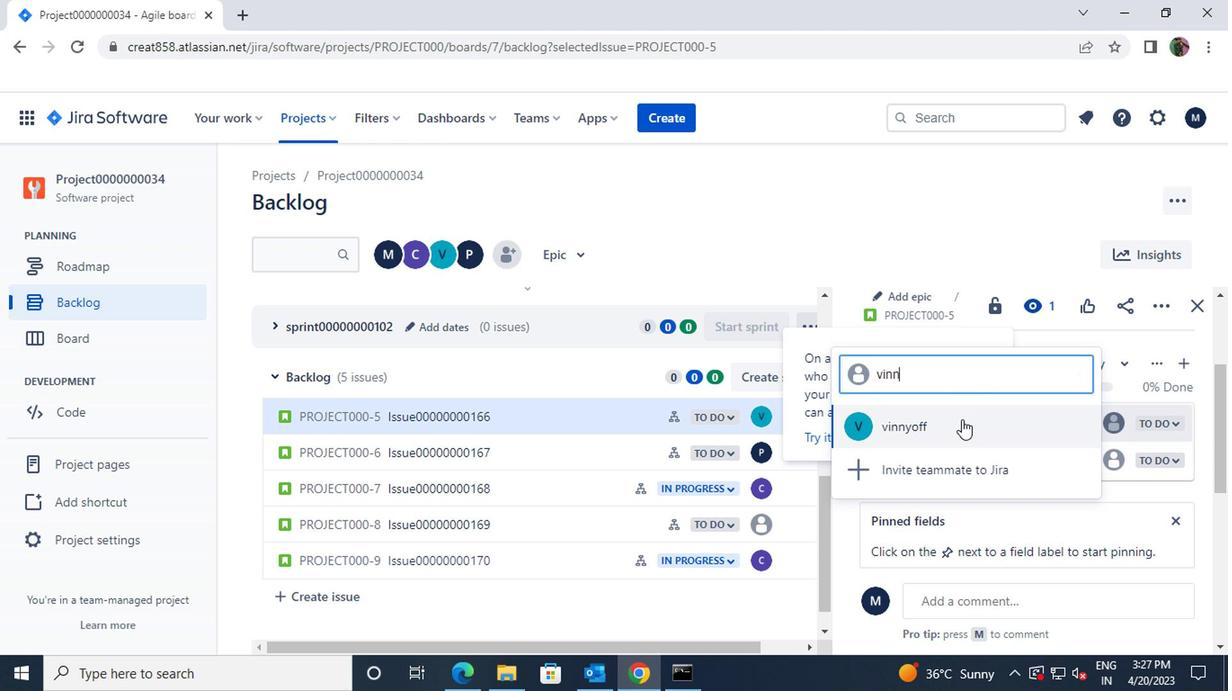 
Action: Mouse pressed left at (959, 427)
Screenshot: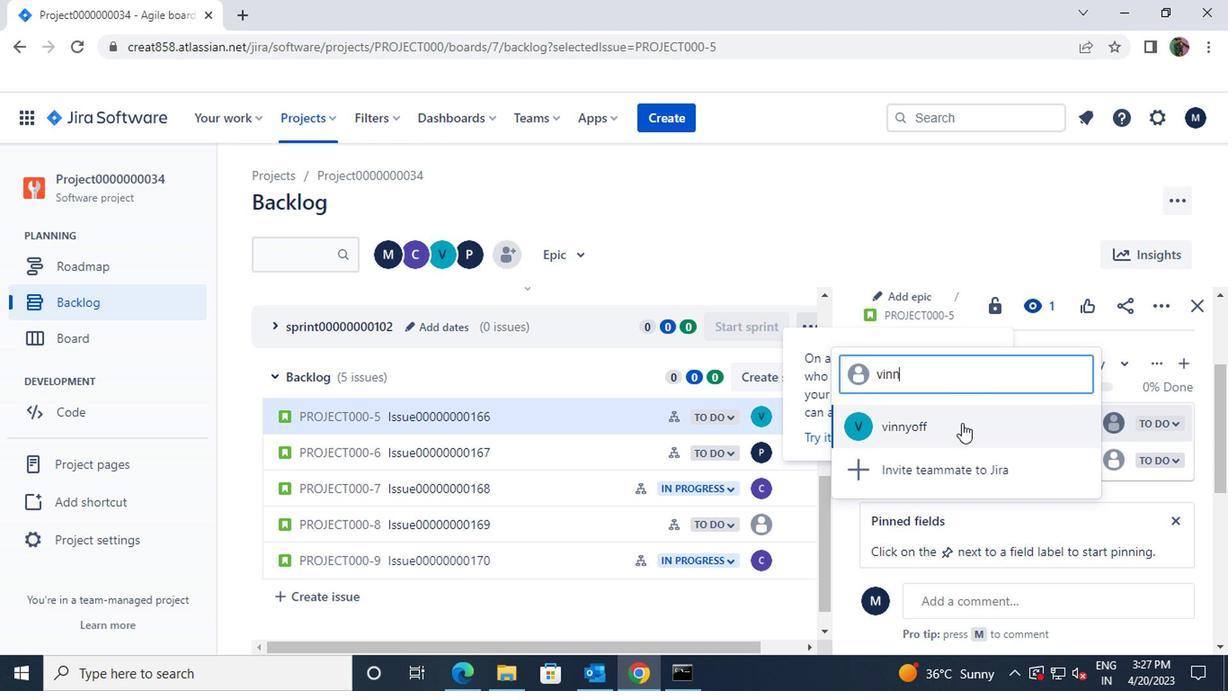 
Action: Mouse moved to (1112, 460)
Screenshot: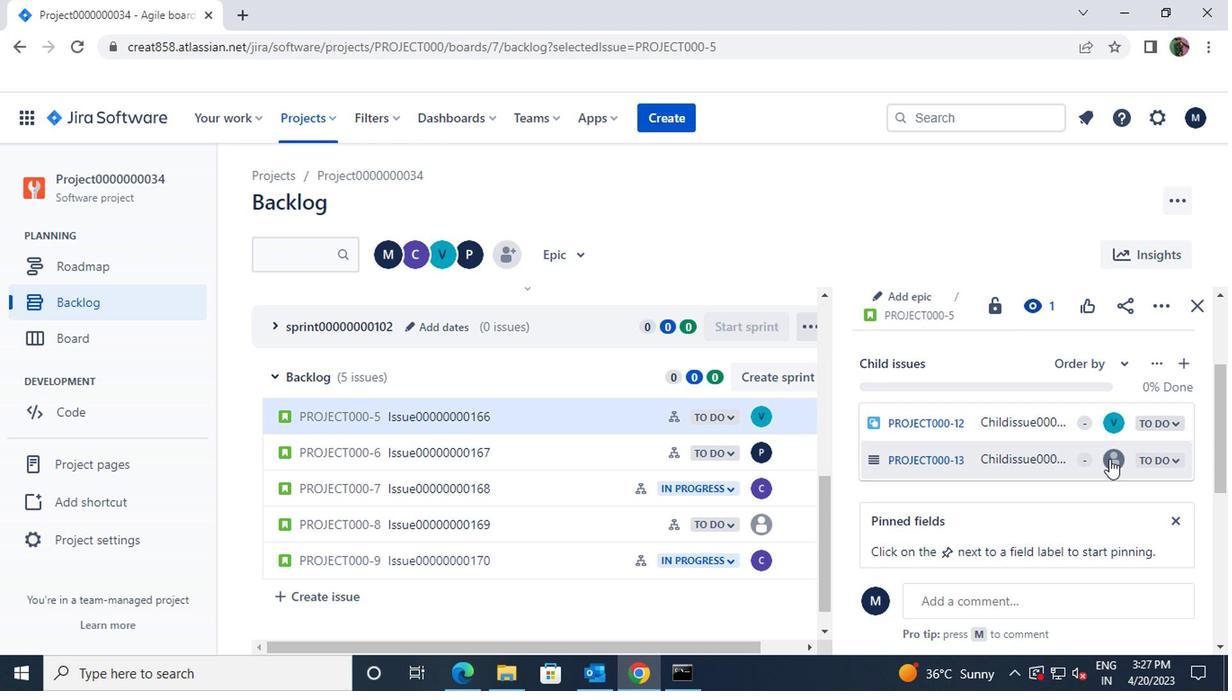 
Action: Mouse pressed left at (1112, 460)
Screenshot: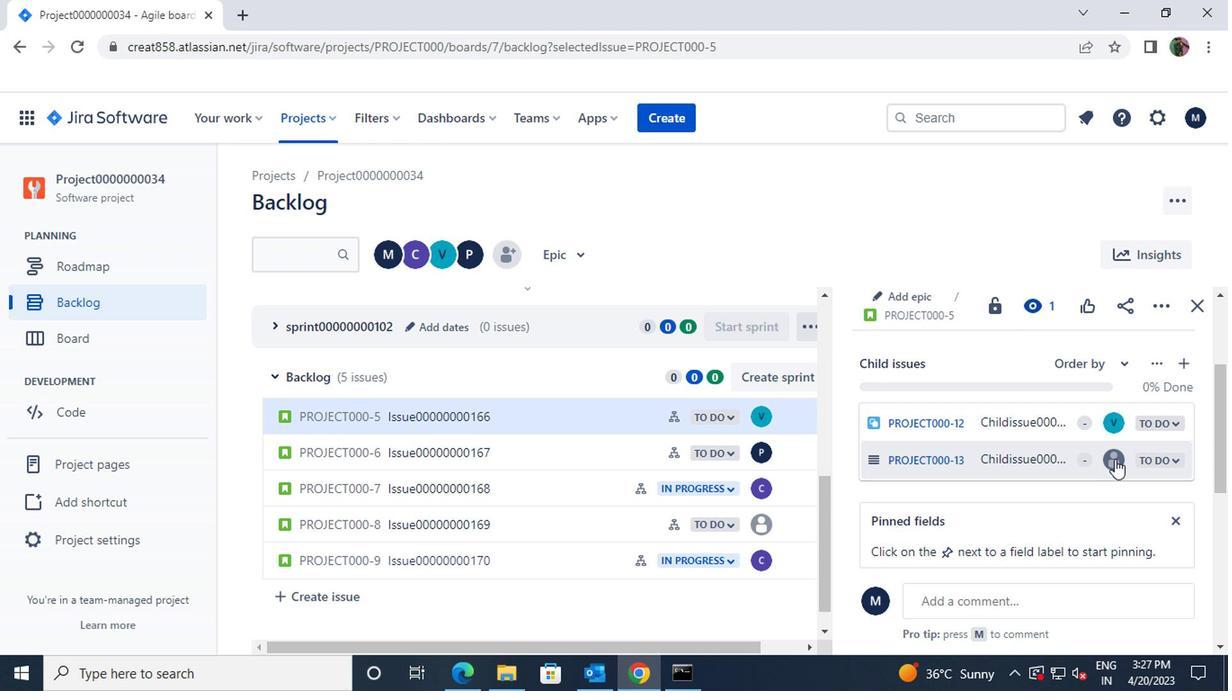 
Action: Mouse moved to (981, 360)
Screenshot: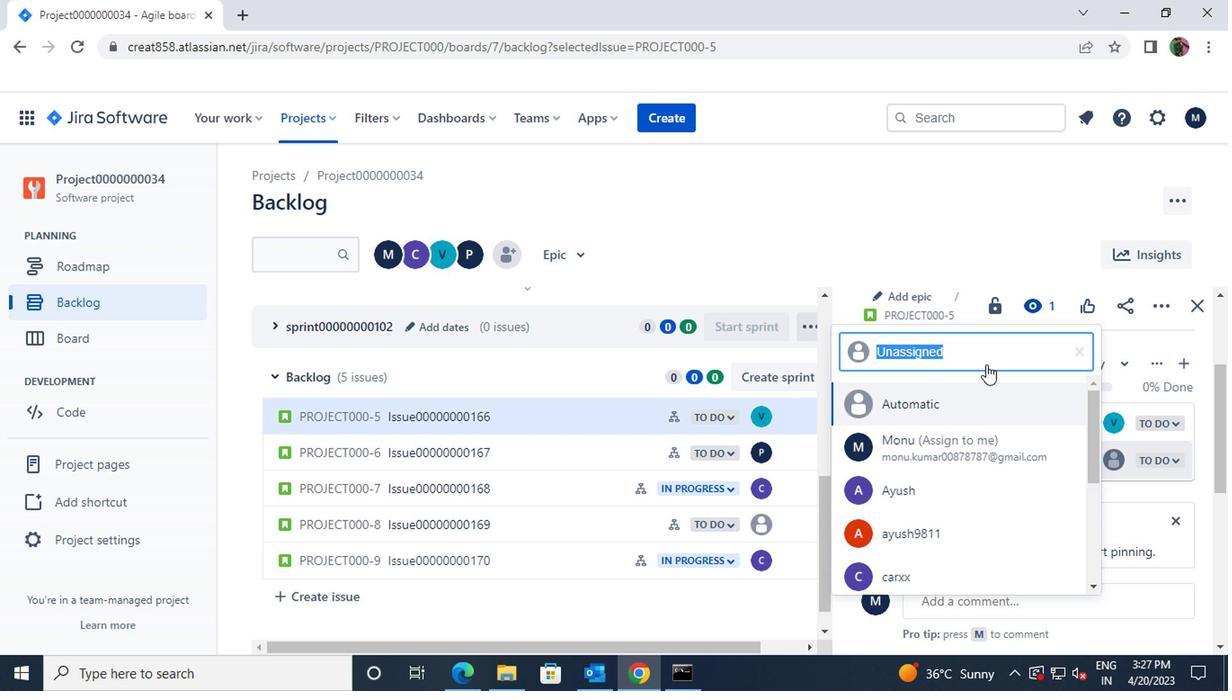 
Action: Key pressed vinn
Screenshot: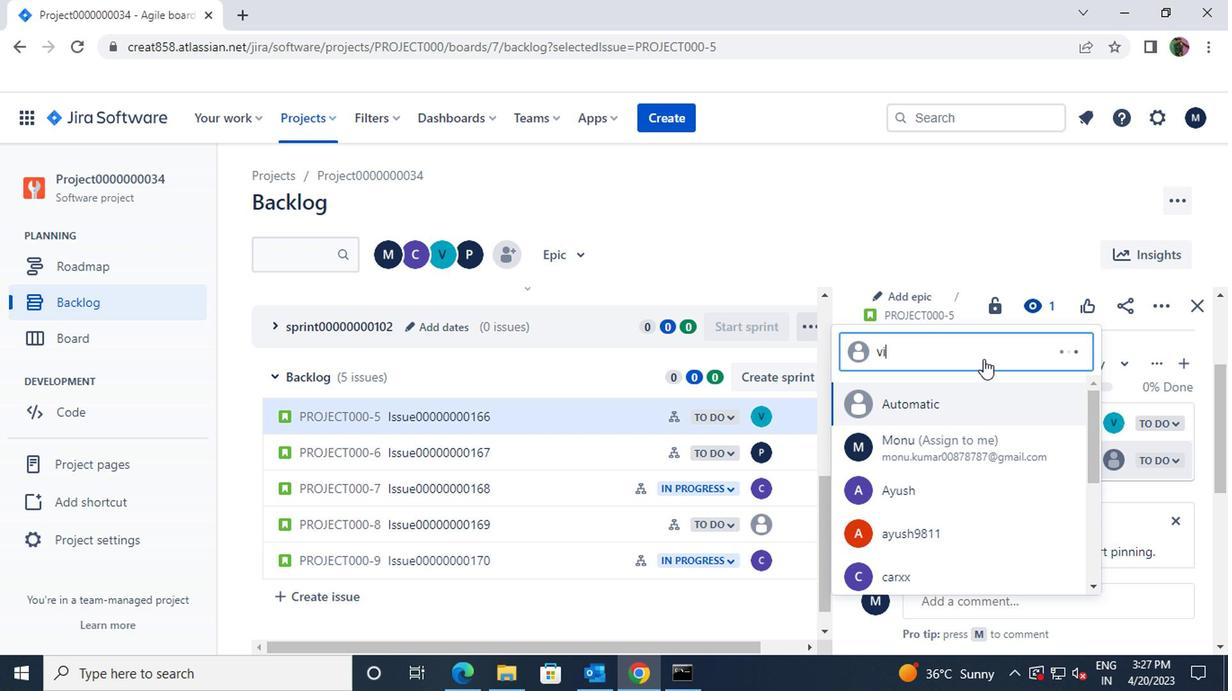 
Action: Mouse moved to (909, 467)
Screenshot: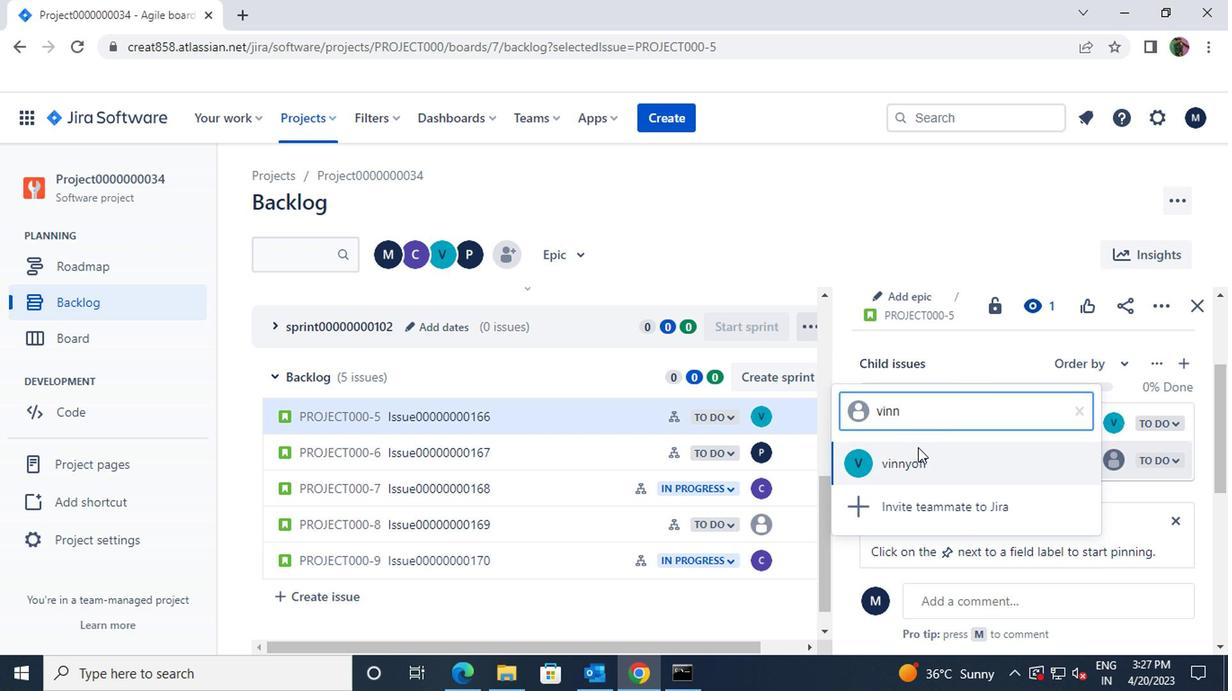 
Action: Mouse pressed left at (909, 467)
Screenshot: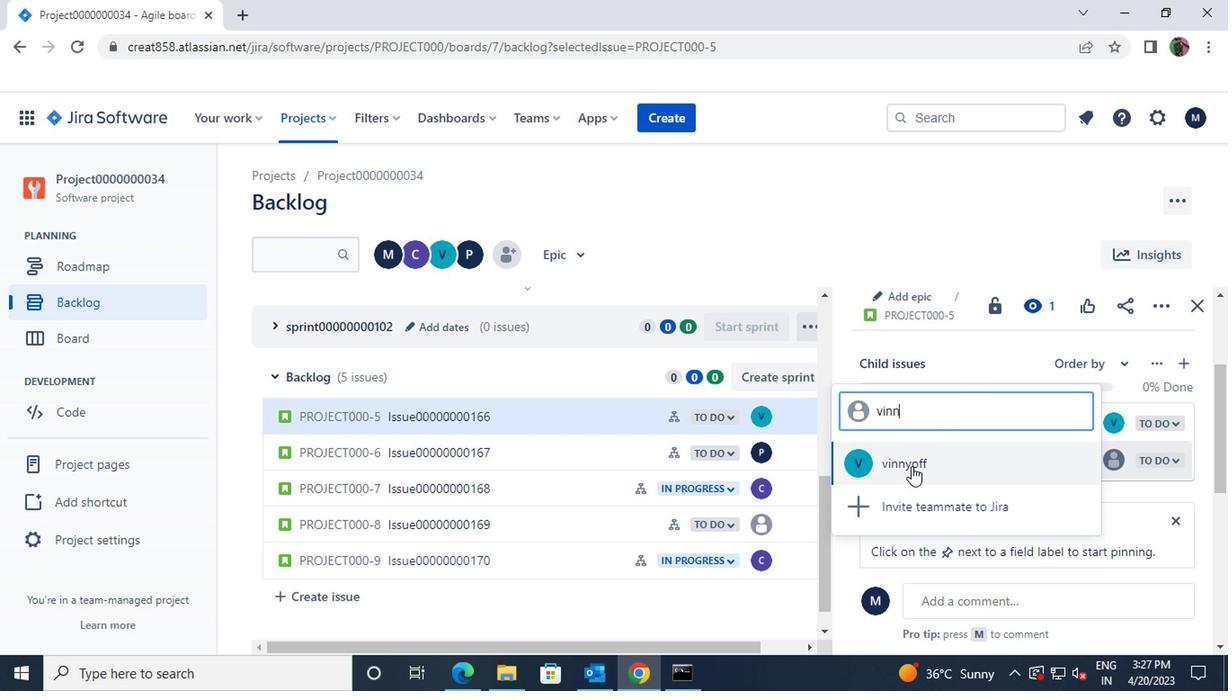 
Action: Mouse moved to (610, 451)
Screenshot: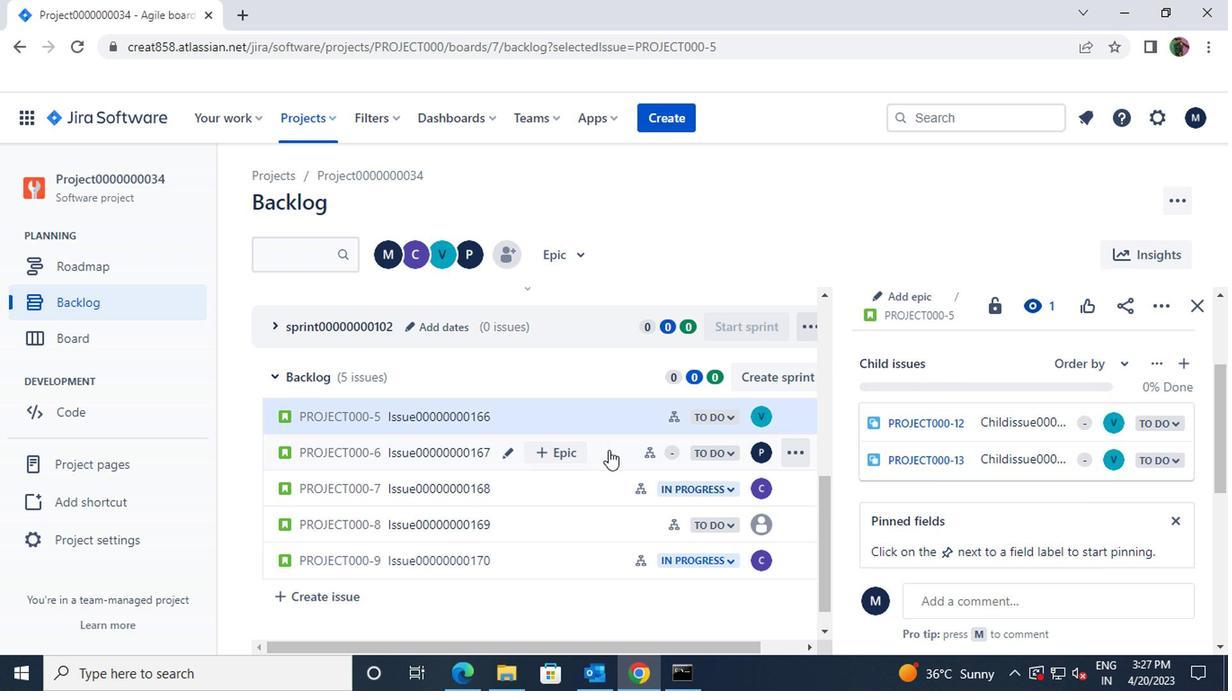 
Action: Mouse pressed left at (610, 451)
Screenshot: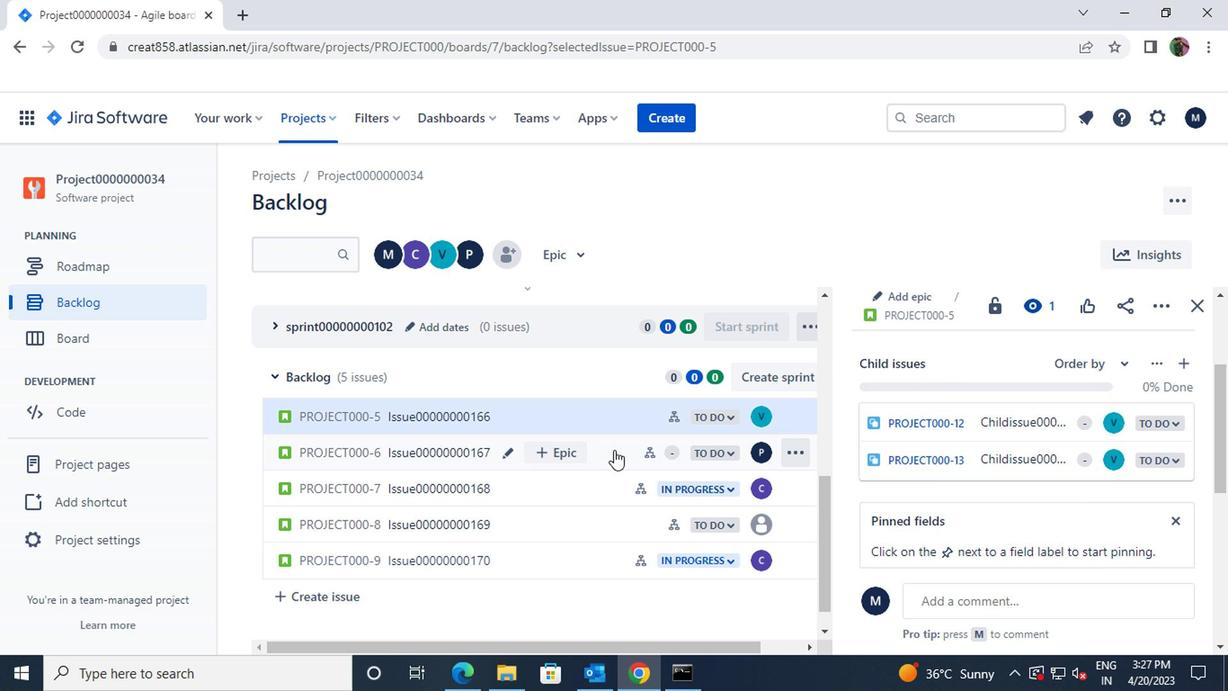
Action: Mouse moved to (934, 470)
Screenshot: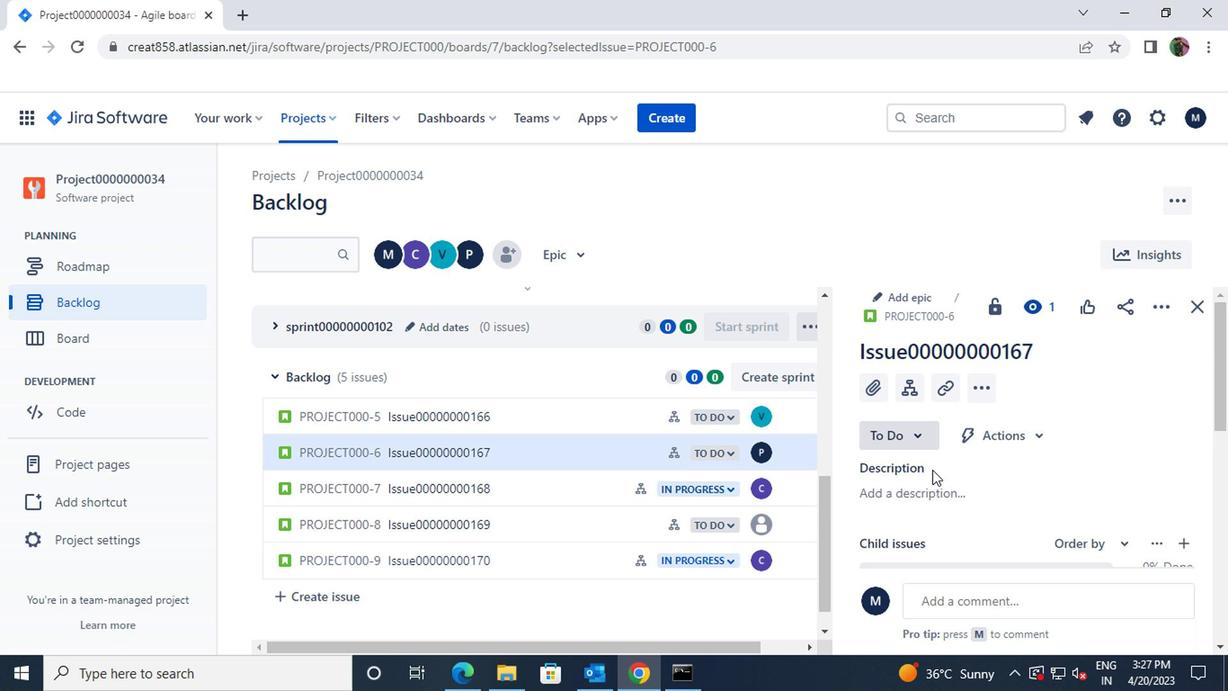 
Action: Mouse scrolled (934, 469) with delta (0, 0)
Screenshot: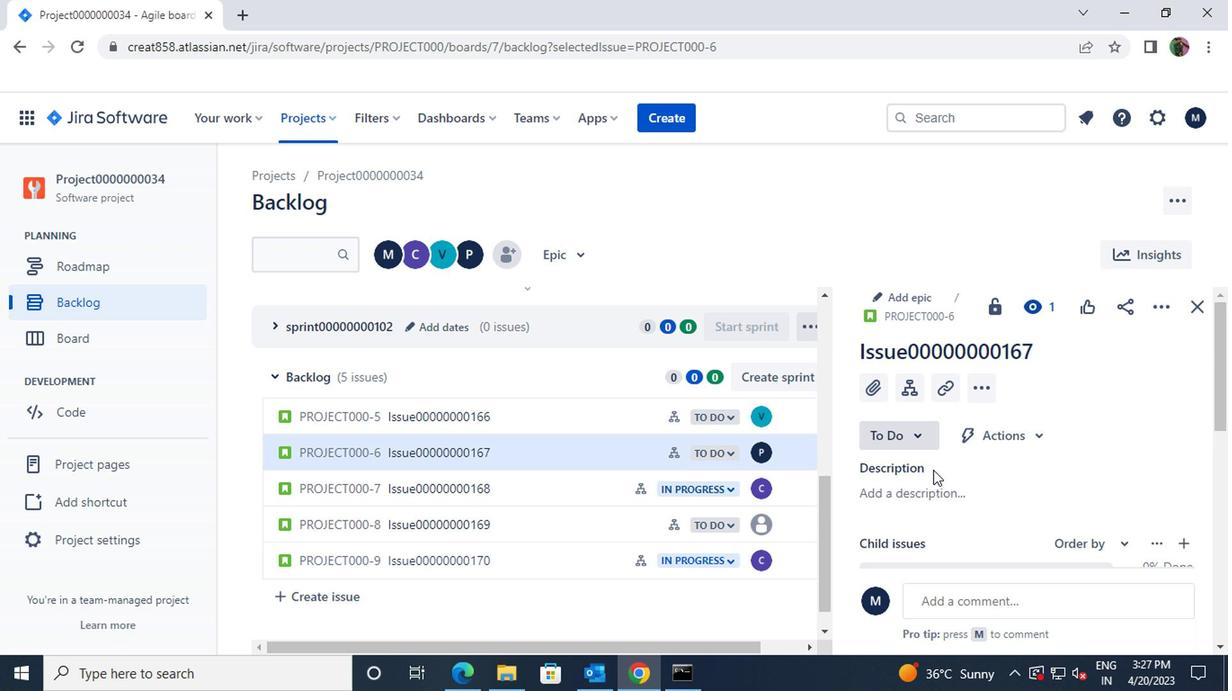 
Action: Mouse scrolled (934, 469) with delta (0, 0)
Screenshot: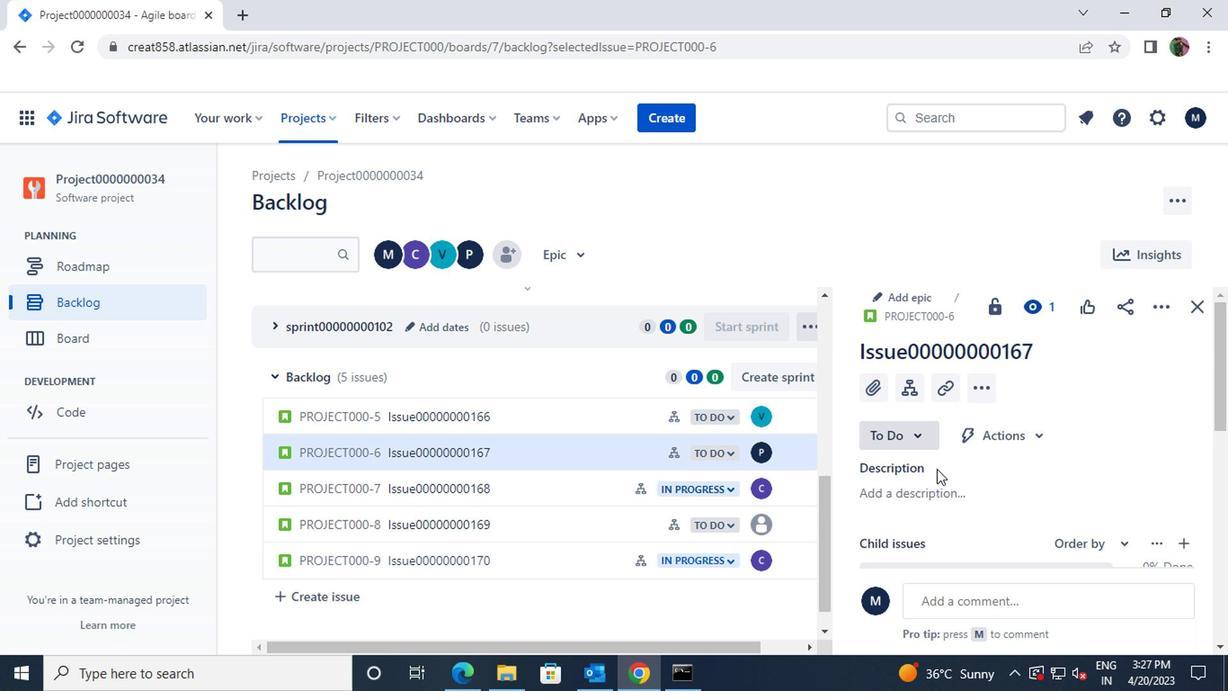 
Action: Mouse moved to (1109, 431)
Screenshot: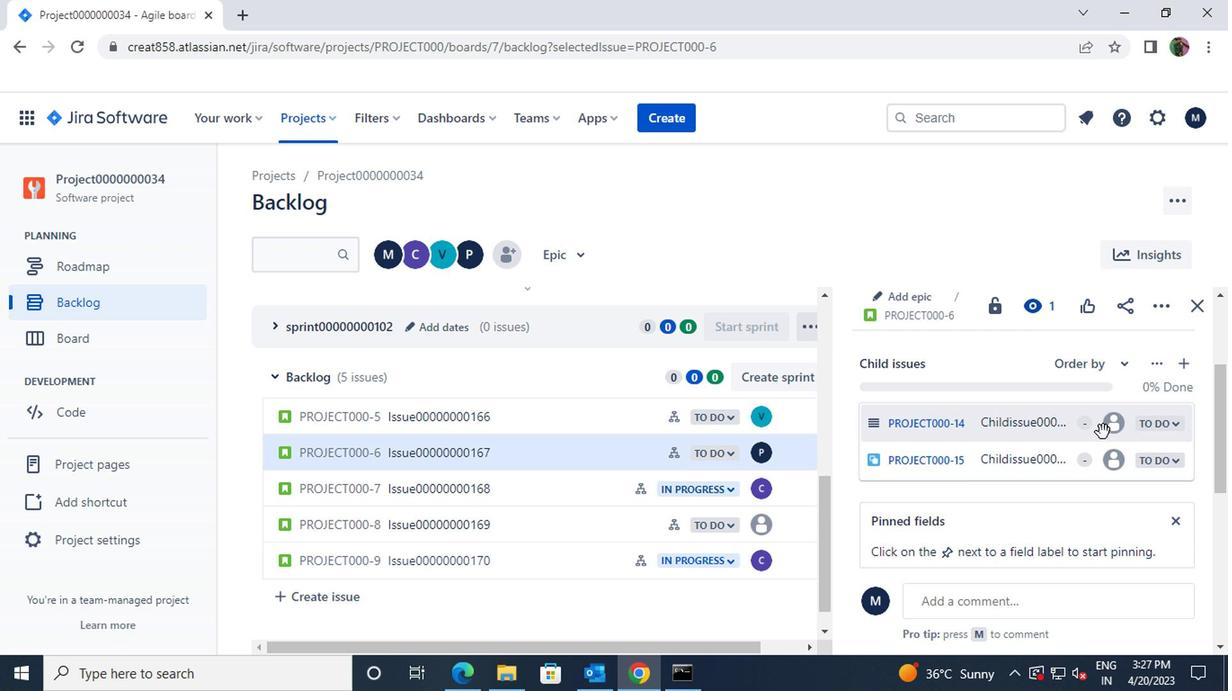 
Action: Mouse pressed left at (1109, 431)
Screenshot: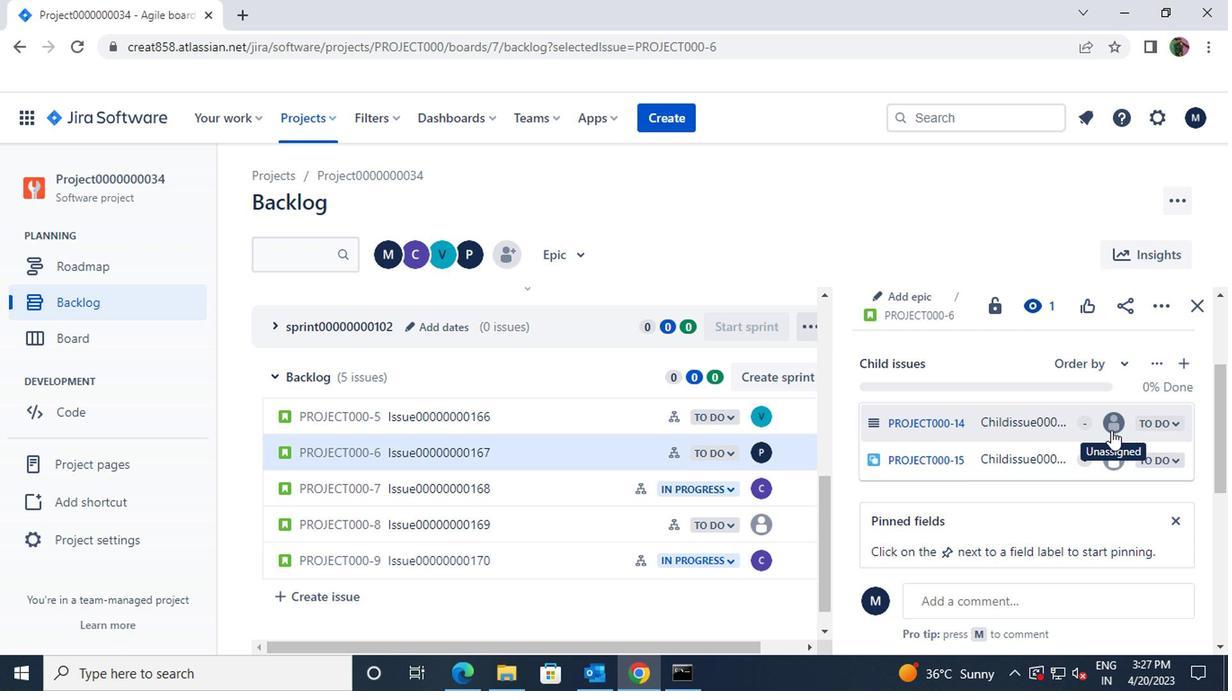 
Action: Key pressed vinn
Screenshot: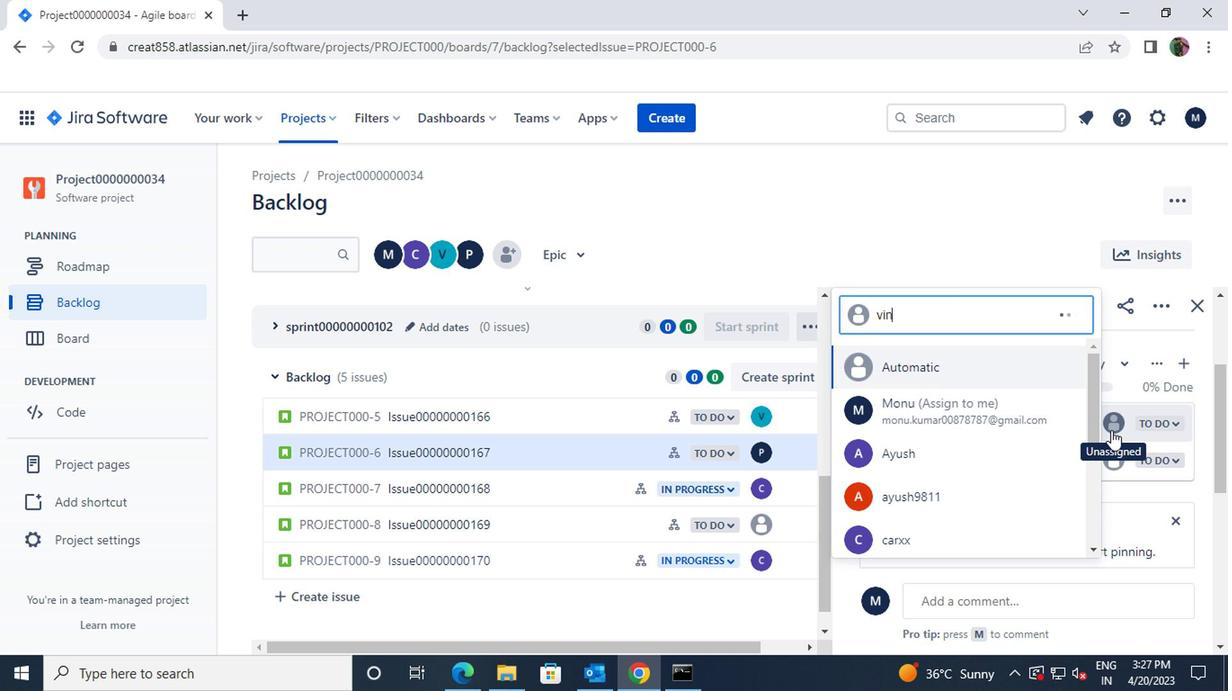 
Action: Mouse moved to (938, 435)
Screenshot: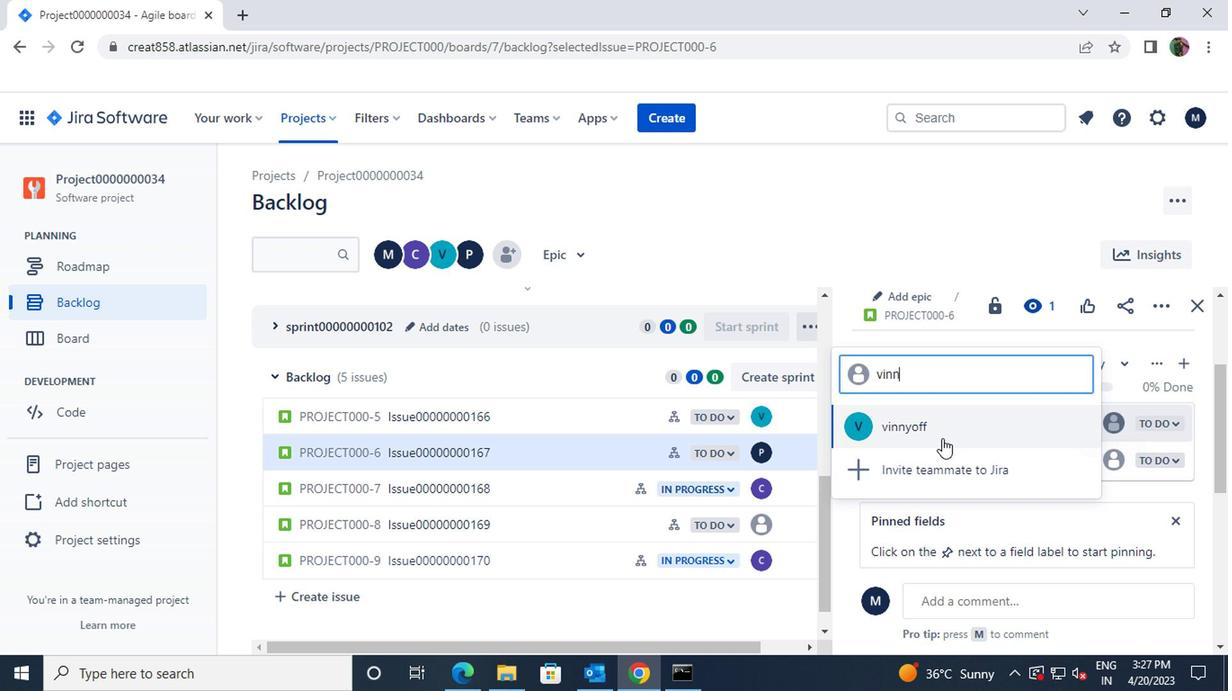 
Action: Mouse pressed left at (938, 435)
Screenshot: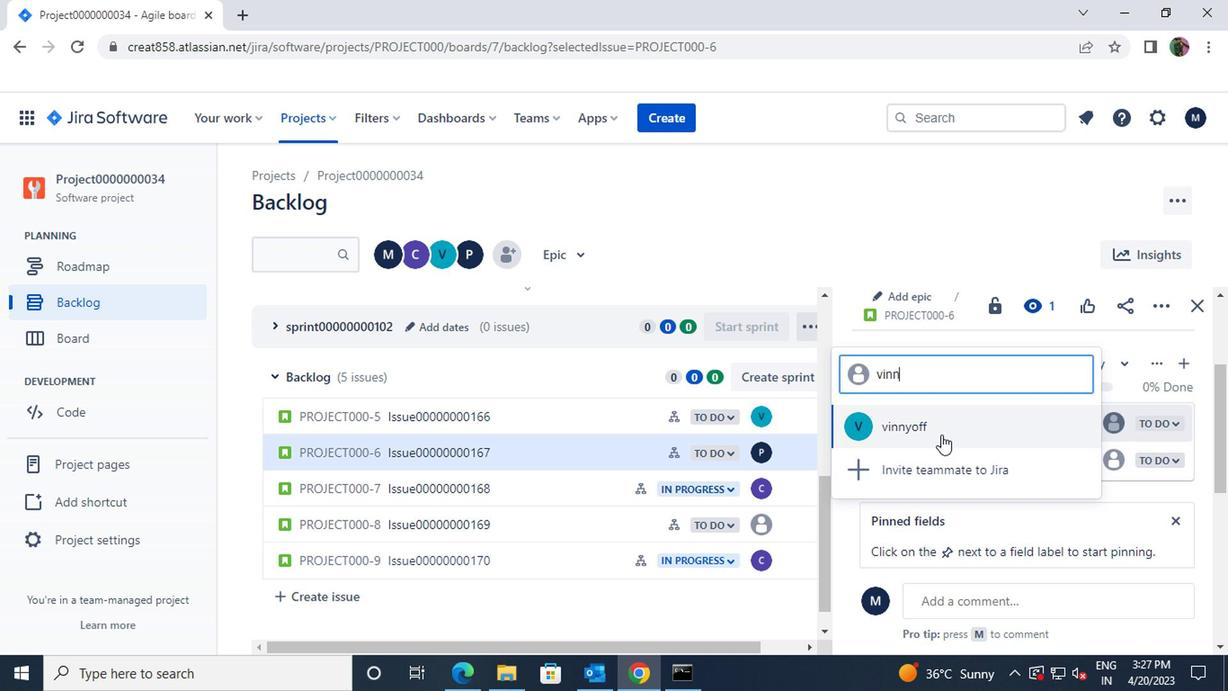 
Action: Mouse moved to (1110, 461)
Screenshot: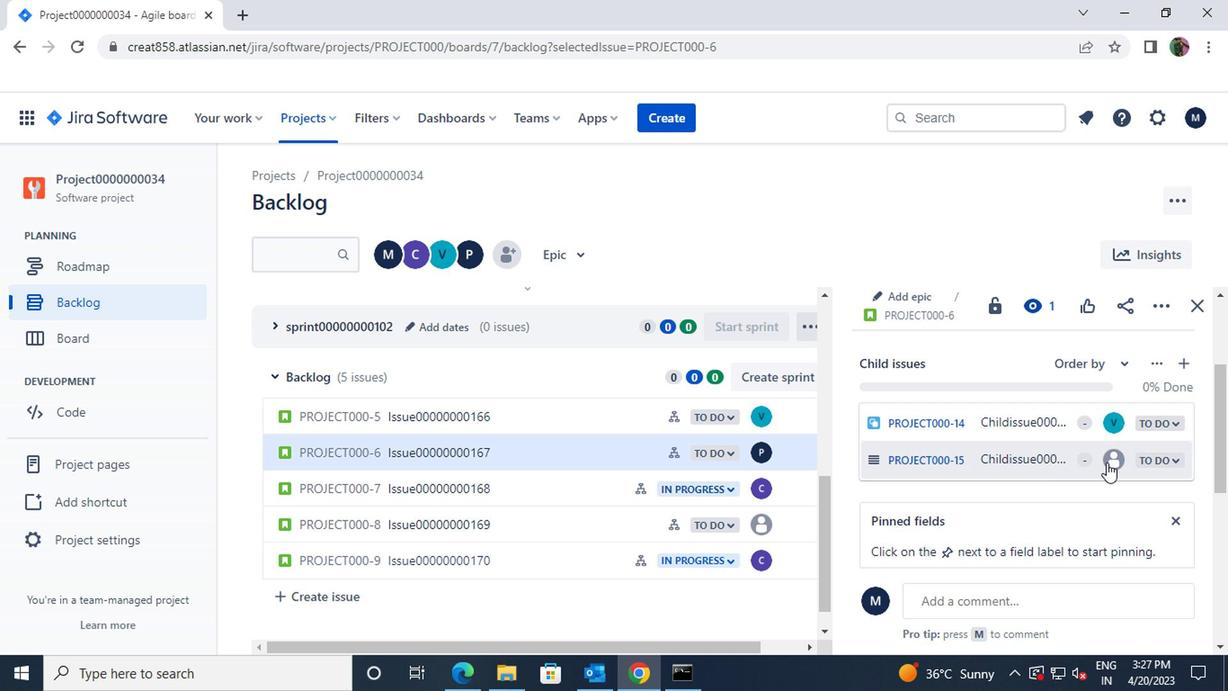
Action: Mouse pressed left at (1110, 461)
Screenshot: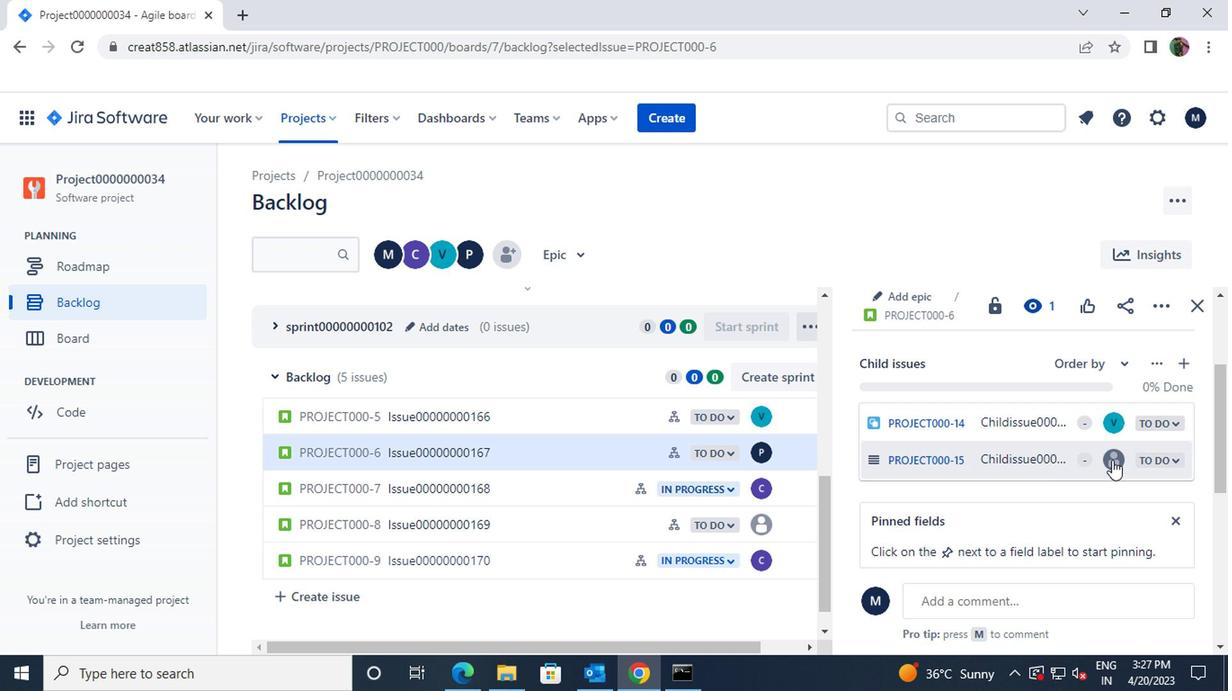 
Action: Mouse moved to (975, 359)
Screenshot: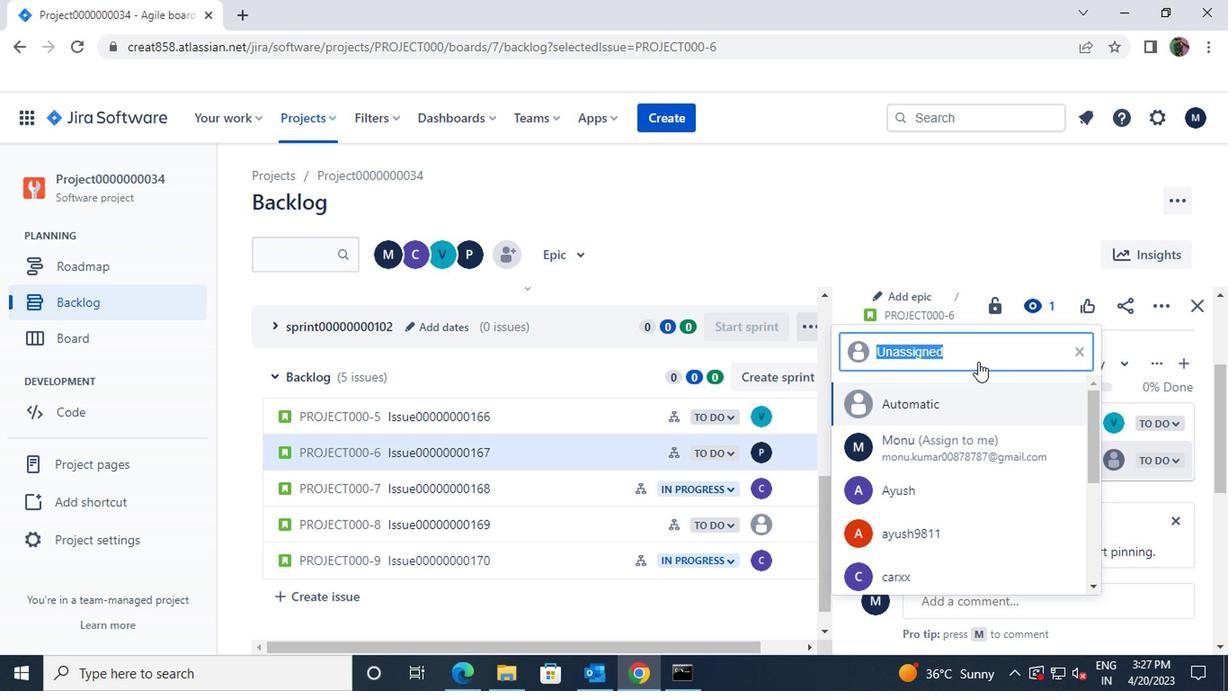 
Action: Key pressed vinn
Screenshot: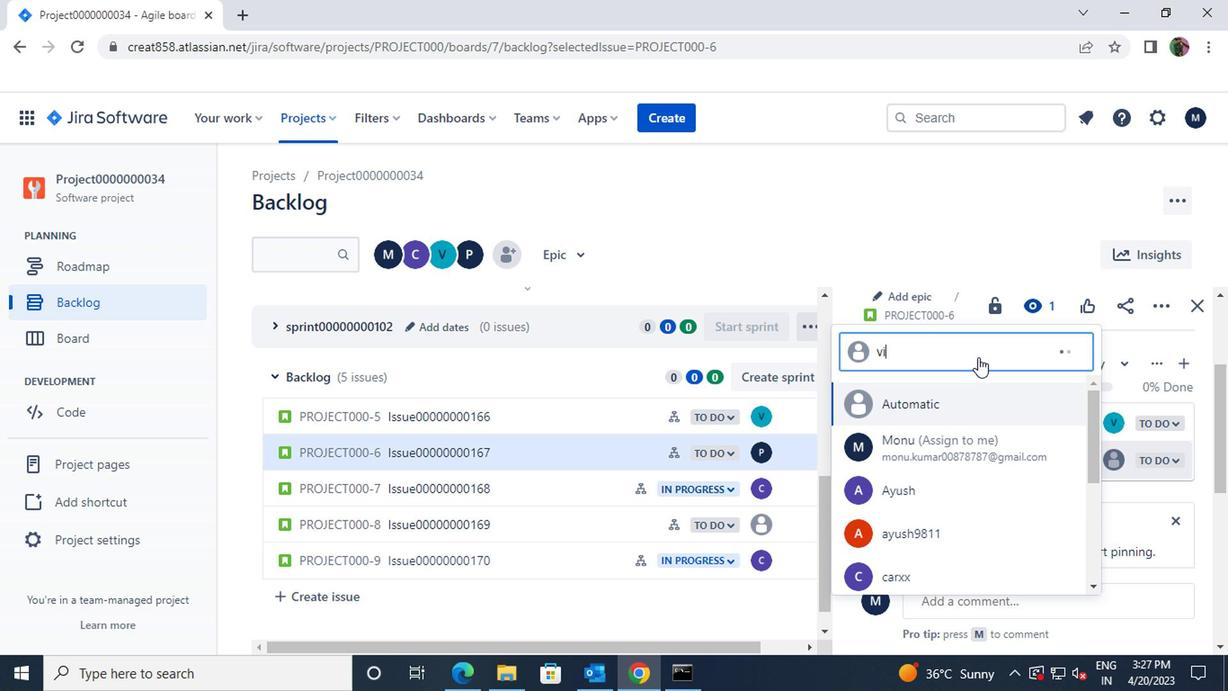 
Action: Mouse moved to (929, 462)
Screenshot: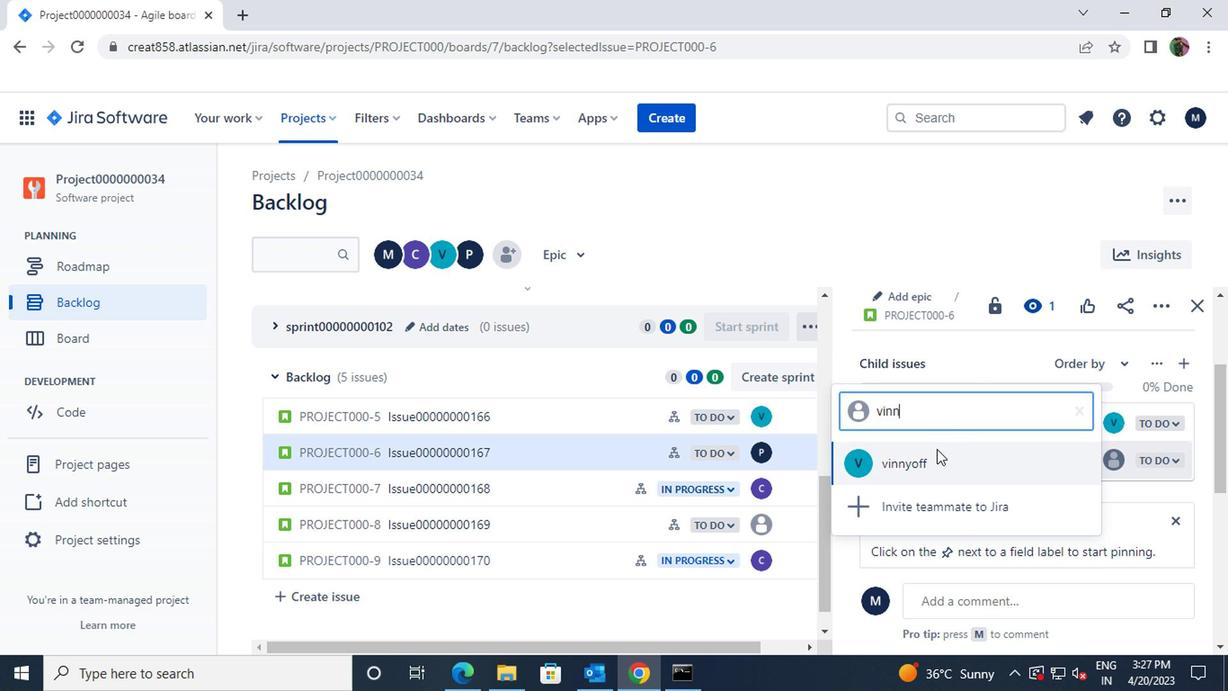 
Action: Mouse pressed left at (929, 462)
Screenshot: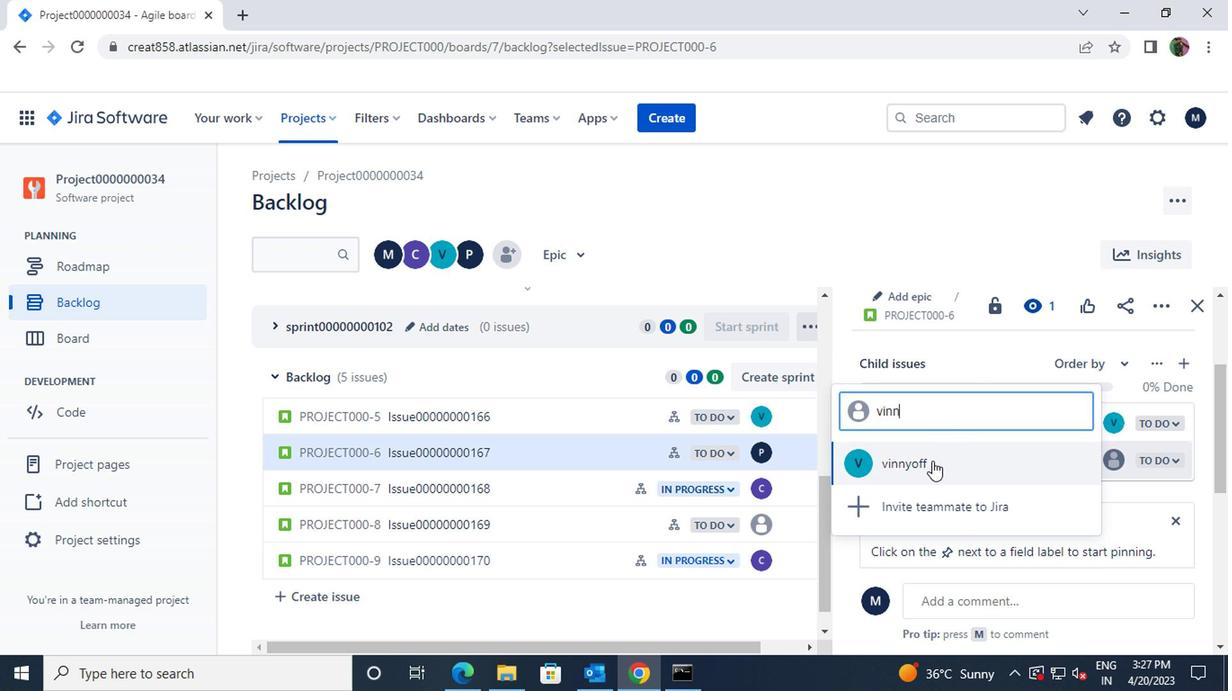 
Action: Mouse moved to (597, 490)
Screenshot: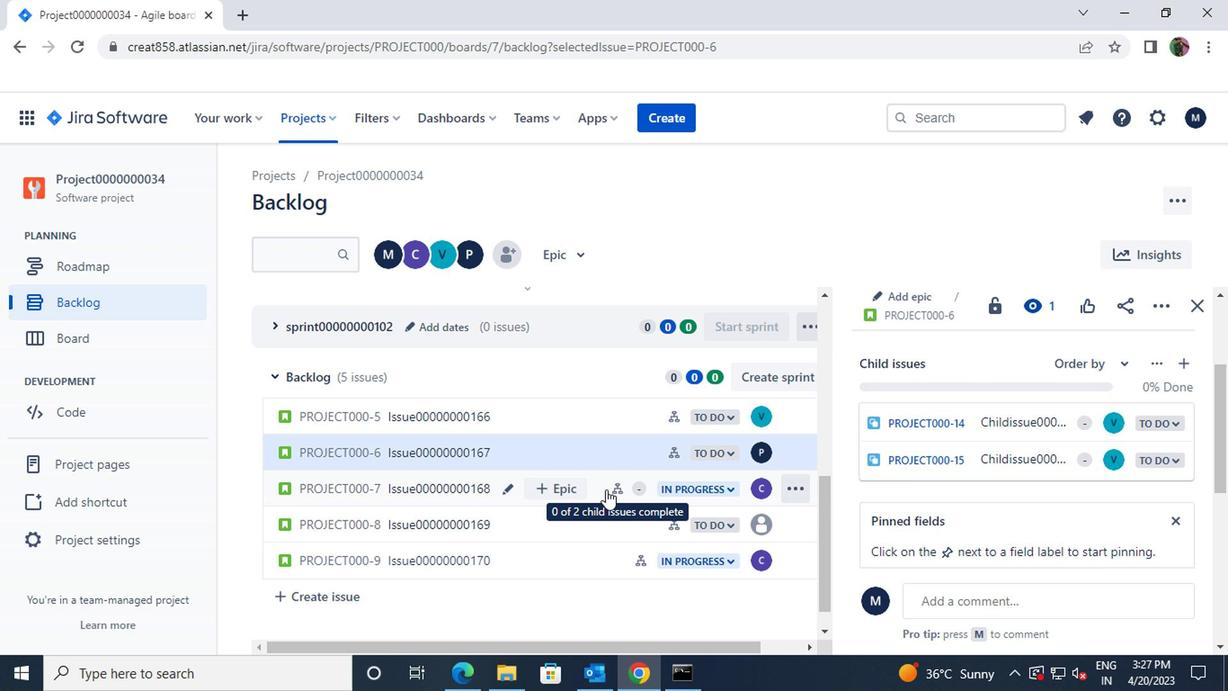 
Action: Mouse pressed left at (597, 490)
Screenshot: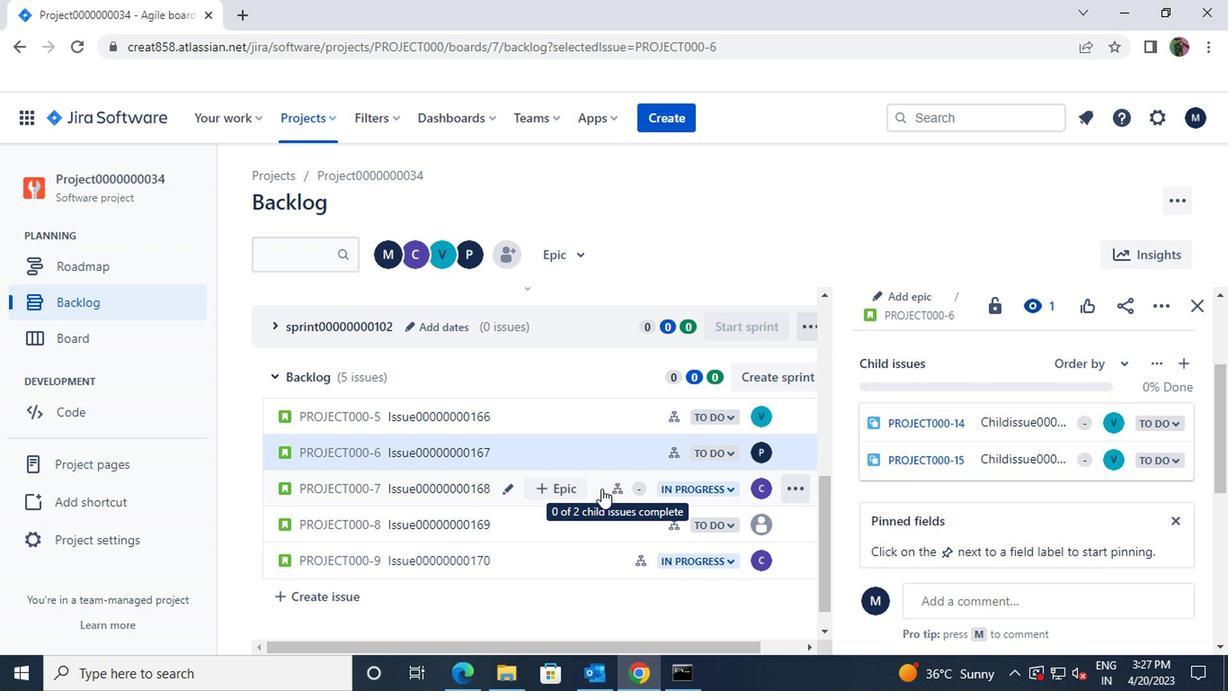 
Action: Mouse moved to (927, 505)
Screenshot: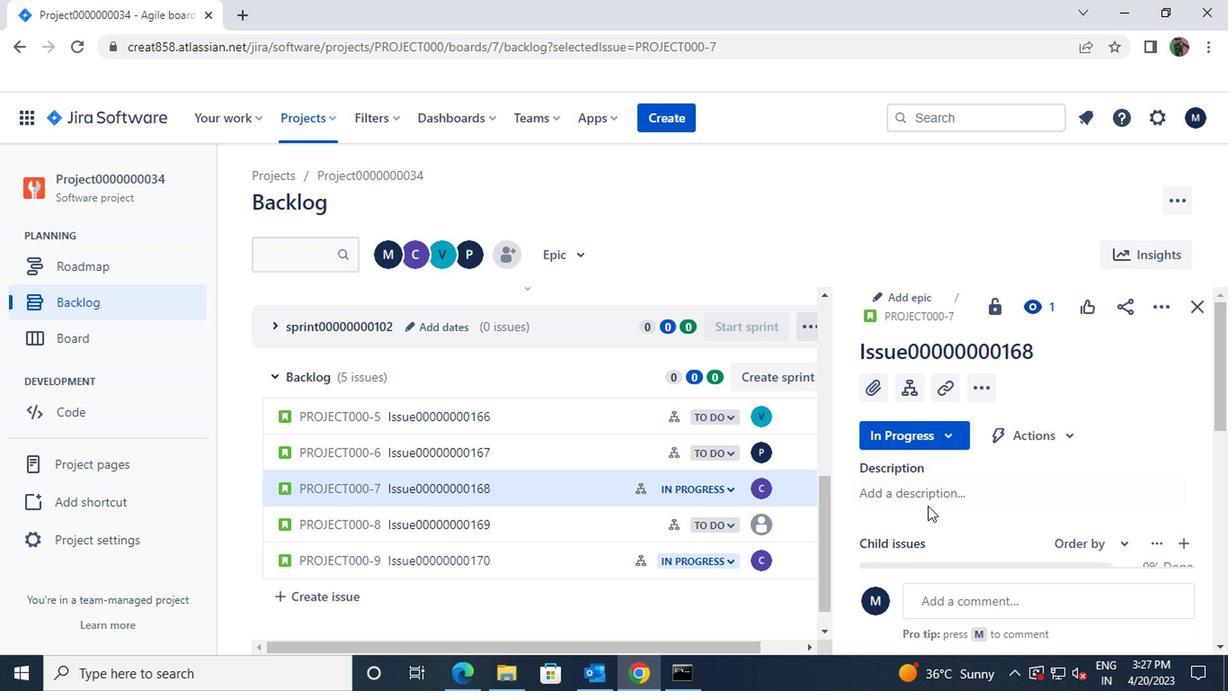 
Action: Mouse scrolled (927, 504) with delta (0, 0)
Screenshot: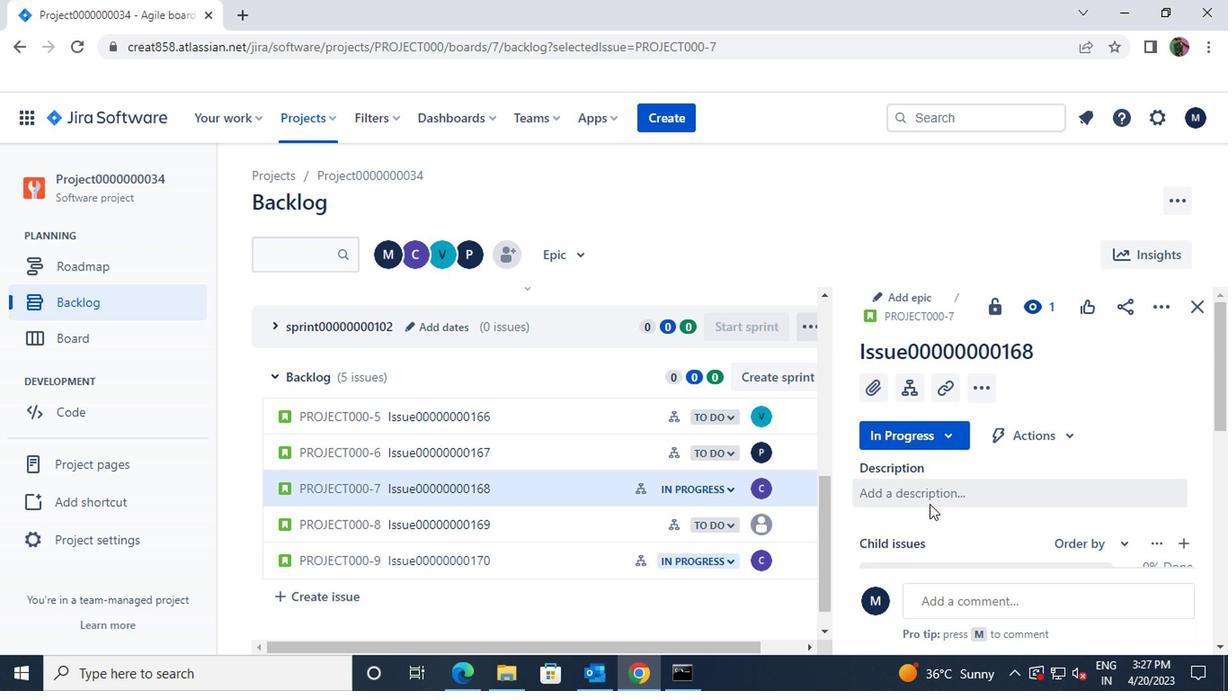 
Action: Mouse scrolled (927, 504) with delta (0, 0)
Screenshot: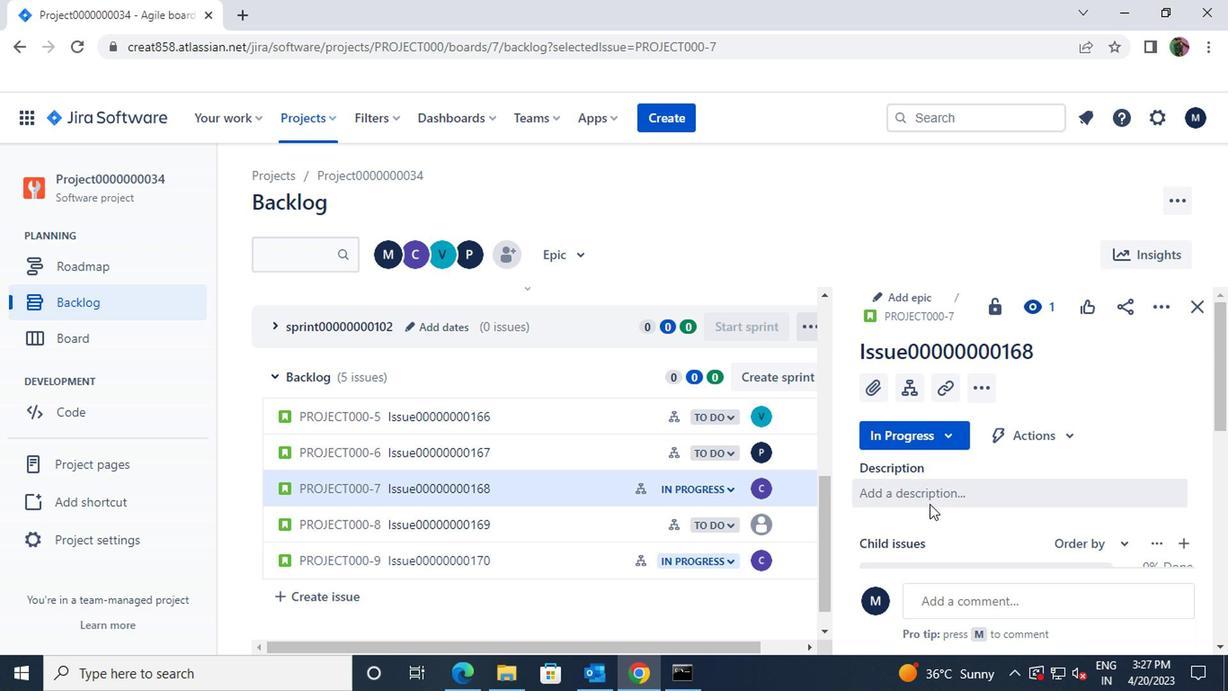 
Action: Mouse moved to (1120, 427)
Screenshot: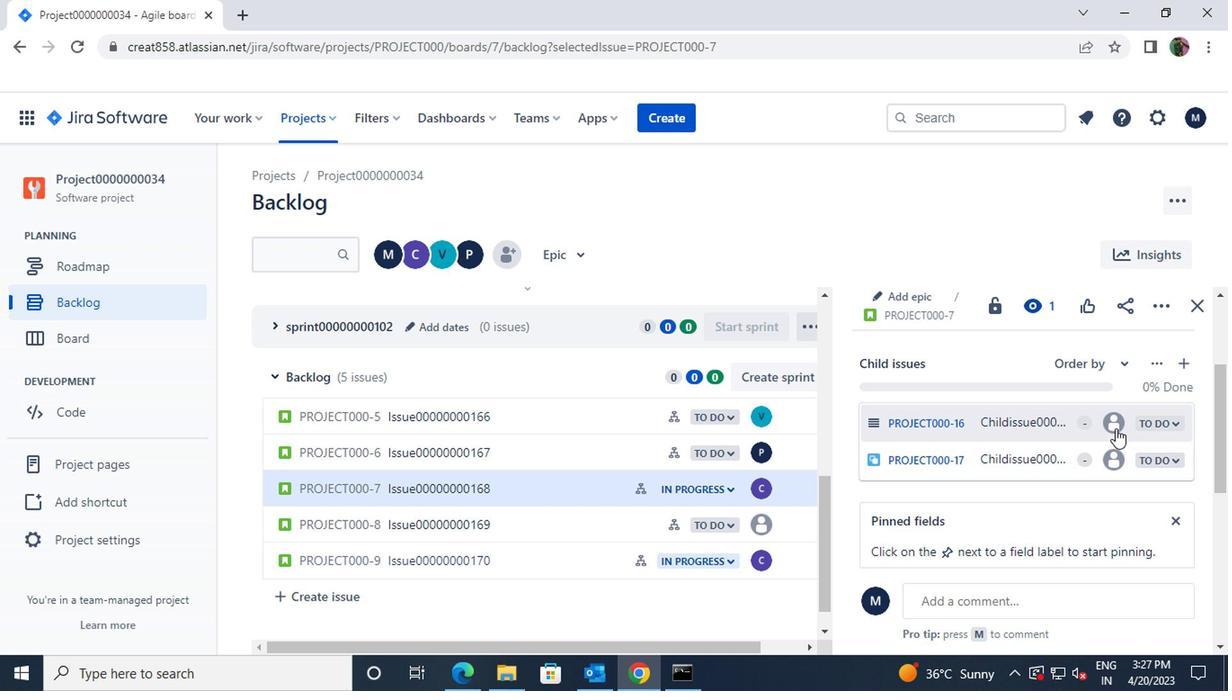 
Action: Mouse pressed left at (1120, 427)
Screenshot: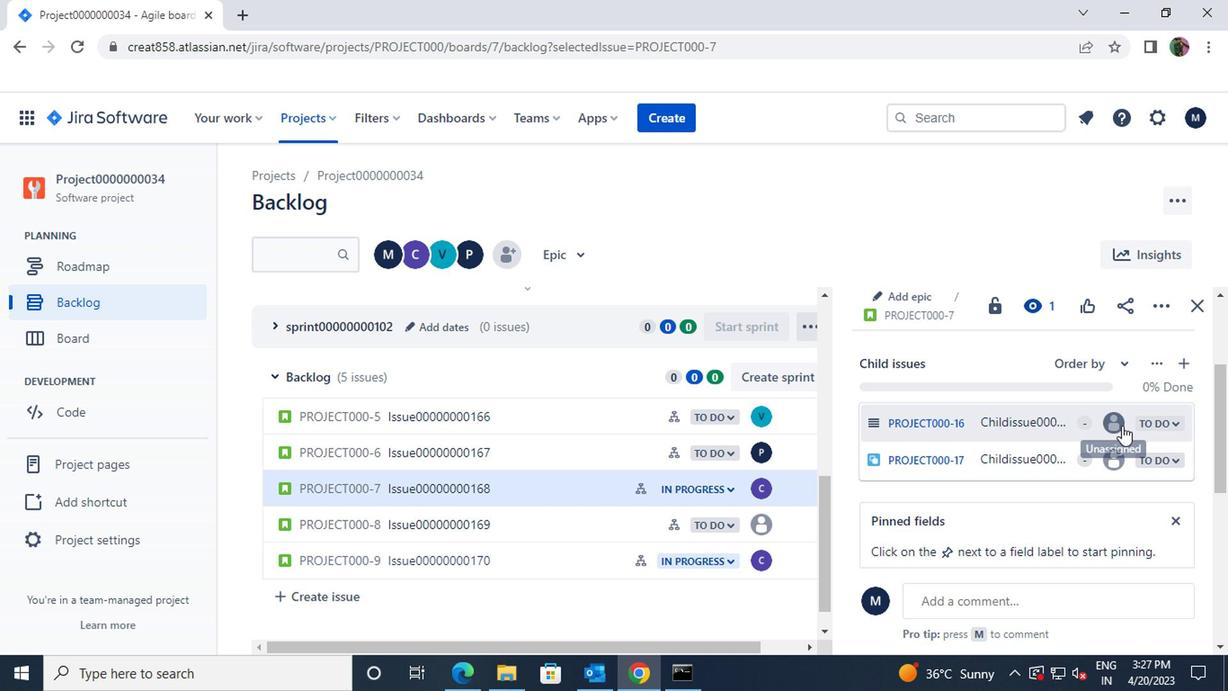 
Action: Mouse moved to (1023, 381)
Screenshot: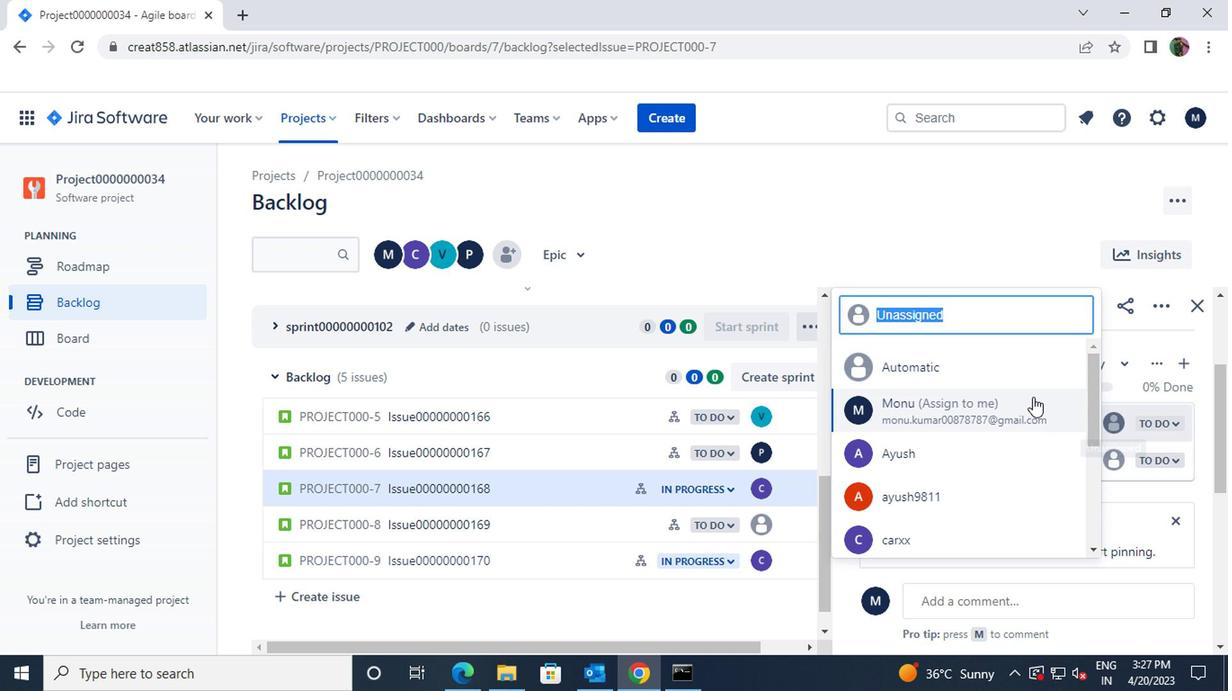 
Action: Key pressed vinn
Screenshot: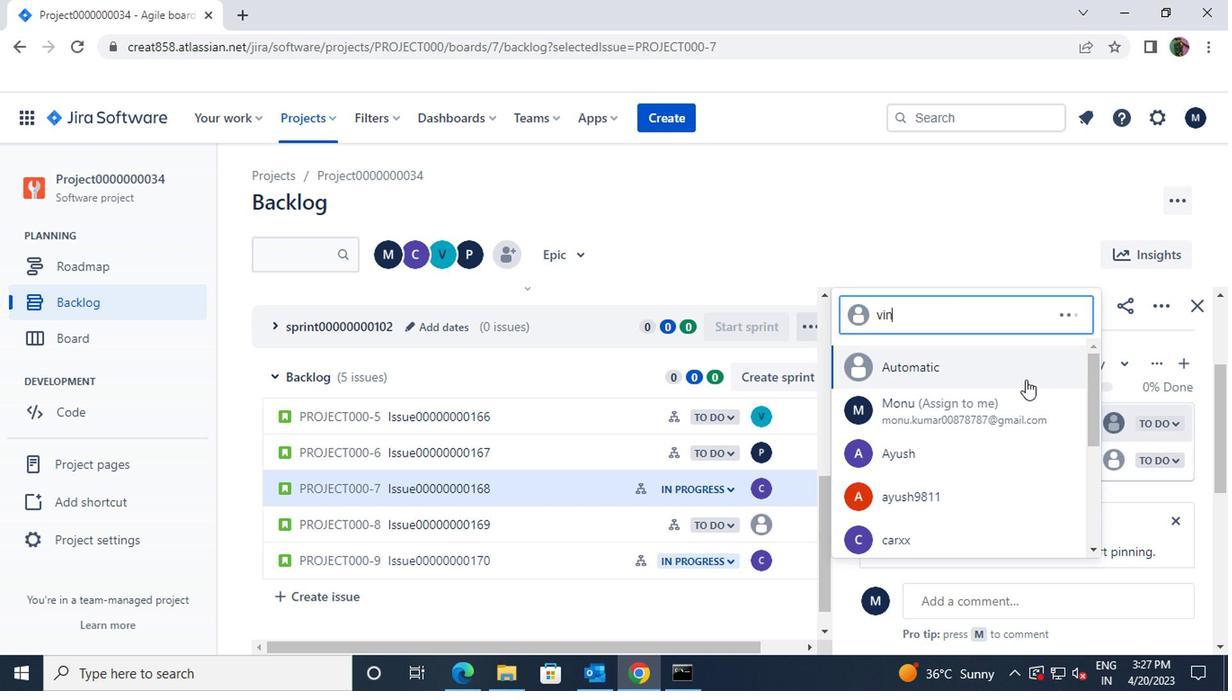
Action: Mouse moved to (972, 426)
Screenshot: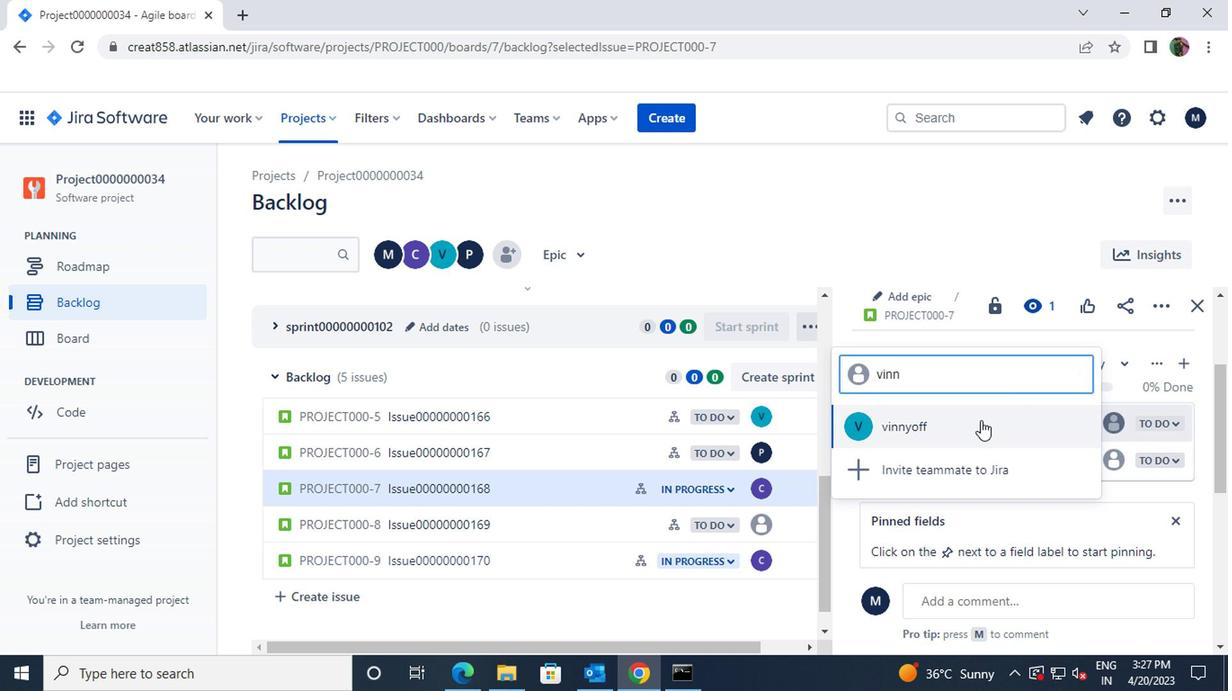 
Action: Mouse pressed left at (972, 426)
Screenshot: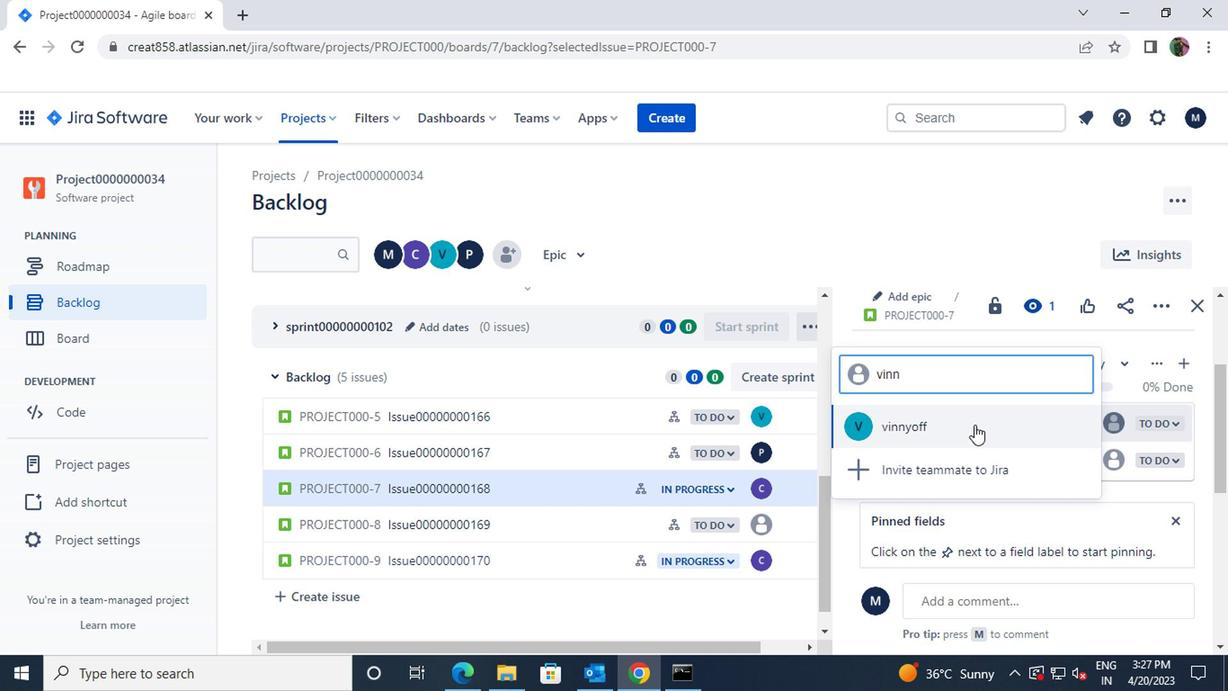
